 Task: In the  document smily.docx Align the width of word art with 'Picture'. Fill the whole document with 'Orange'. Add link on bottom left corner of the sheet: in.pinterest.com
Action: Mouse moved to (264, 346)
Screenshot: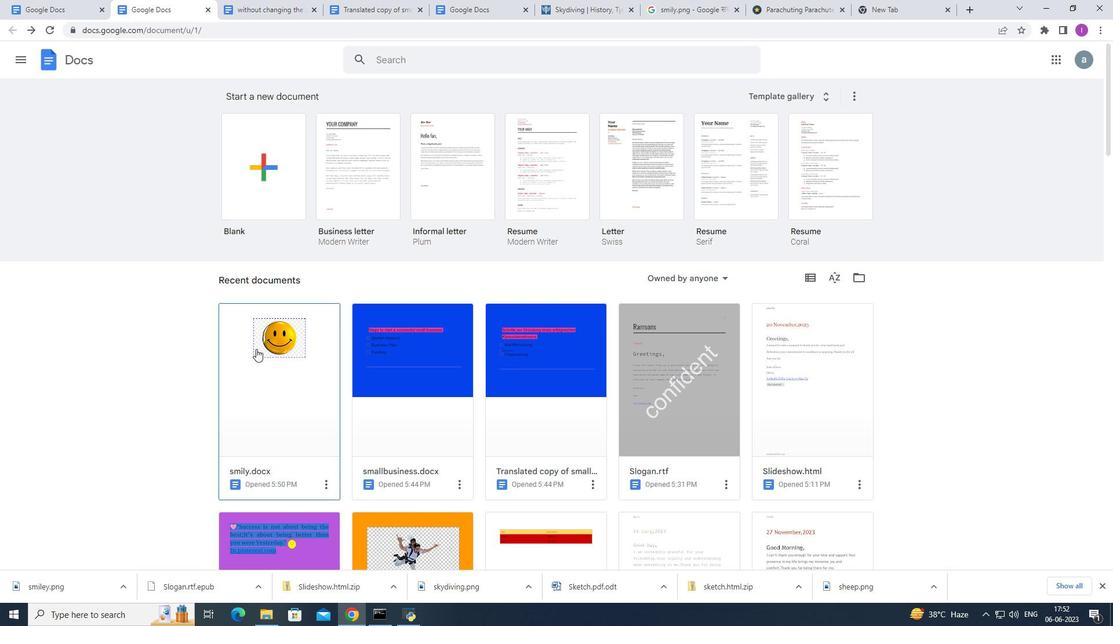 
Action: Mouse pressed left at (264, 346)
Screenshot: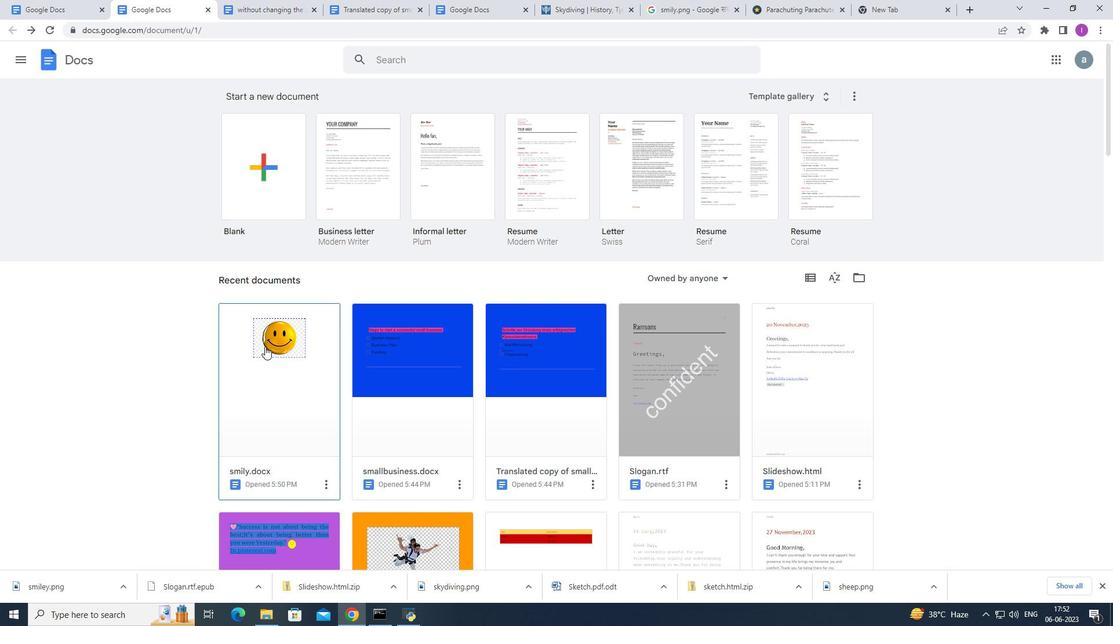 
Action: Mouse moved to (482, 185)
Screenshot: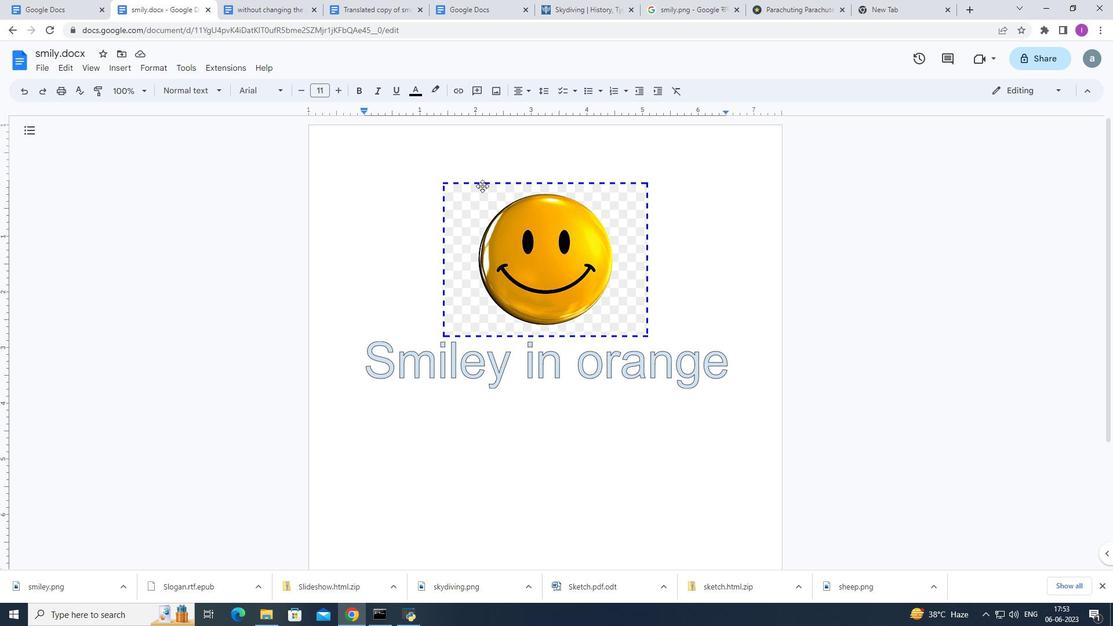 
Action: Mouse pressed left at (482, 185)
Screenshot: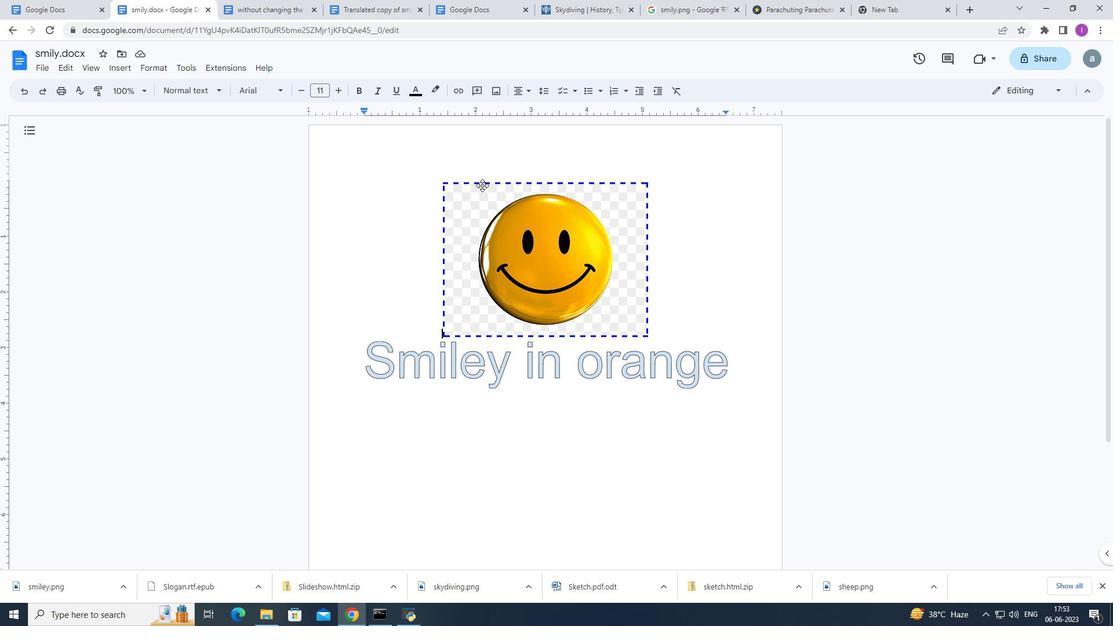 
Action: Mouse moved to (549, 90)
Screenshot: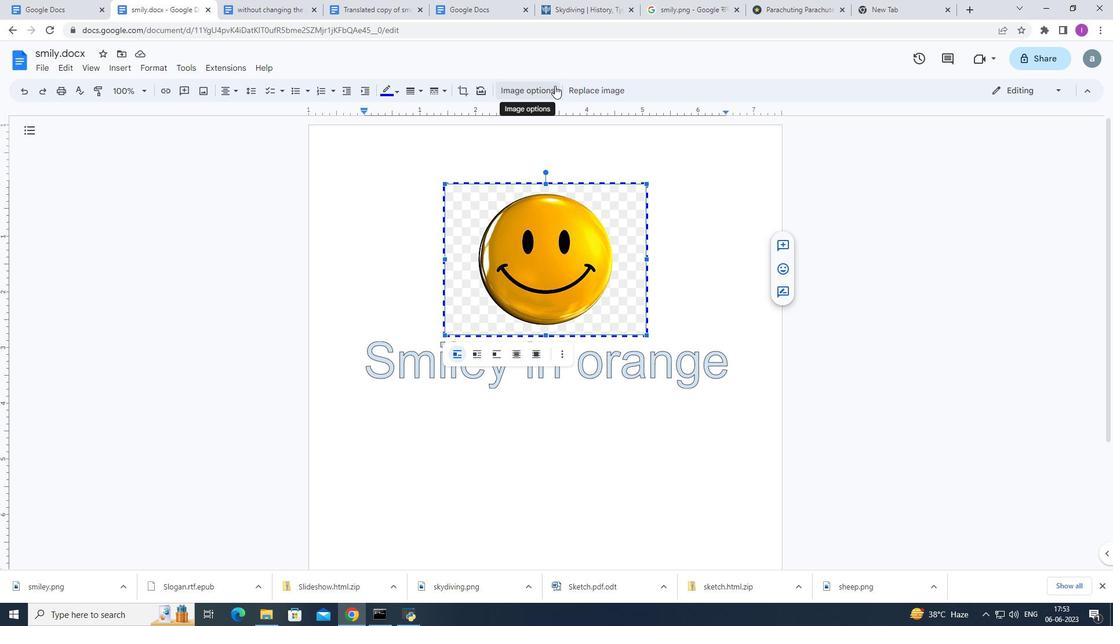 
Action: Mouse pressed left at (549, 90)
Screenshot: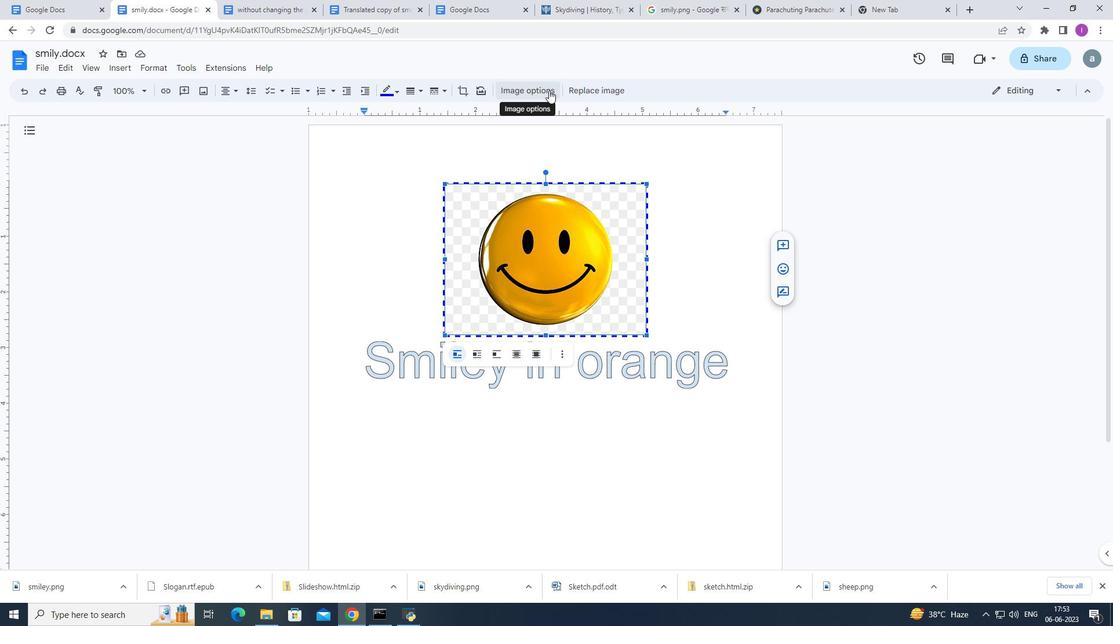 
Action: Mouse moved to (968, 125)
Screenshot: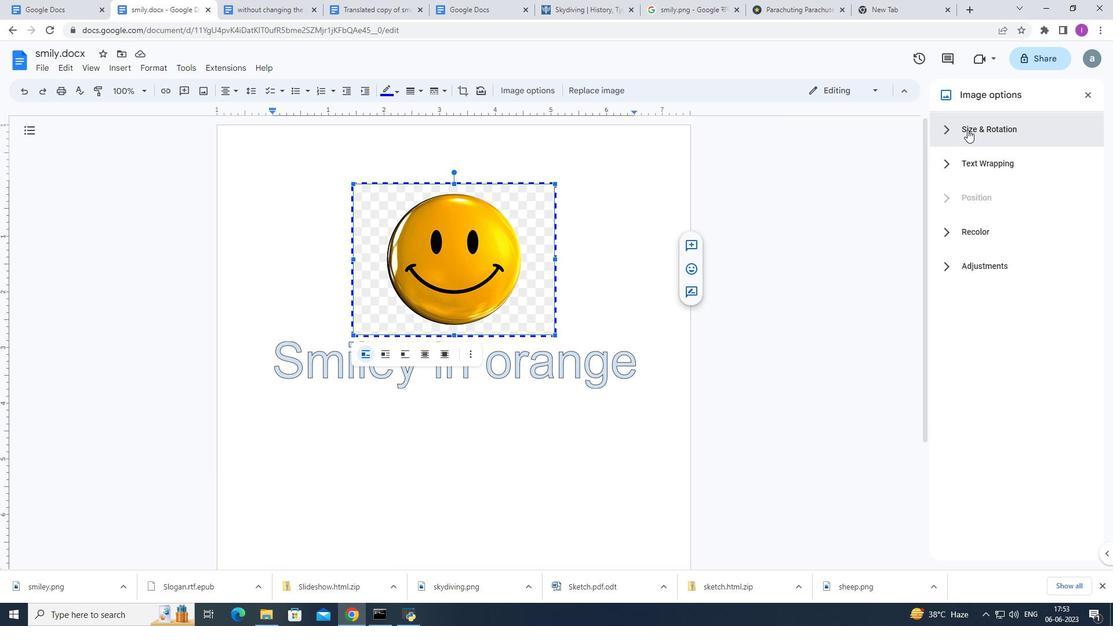 
Action: Mouse pressed left at (968, 125)
Screenshot: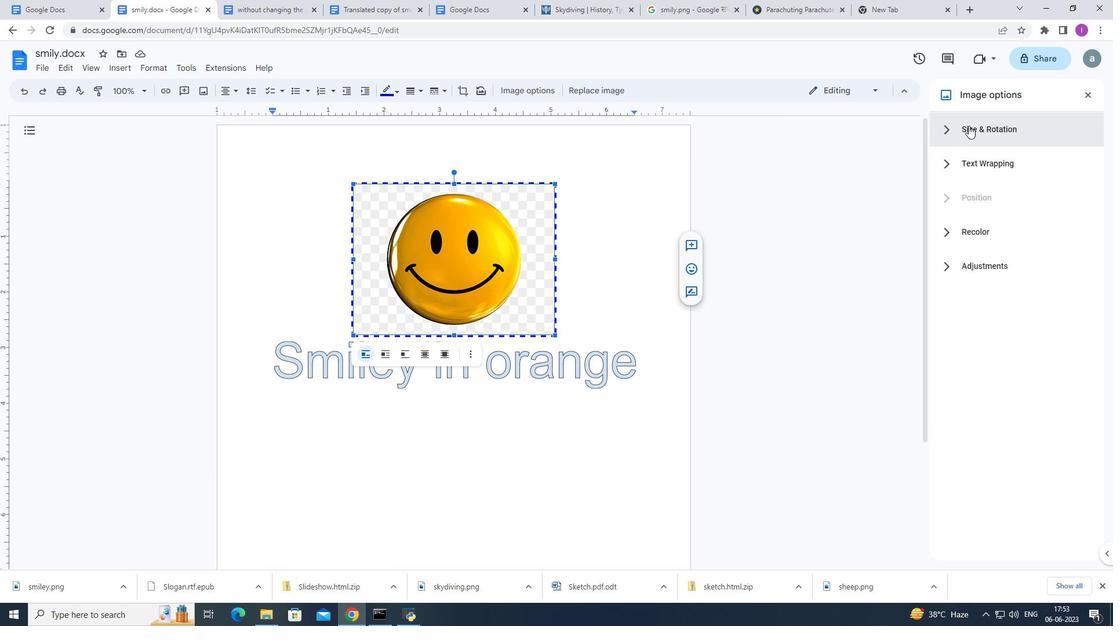 
Action: Mouse moved to (500, 352)
Screenshot: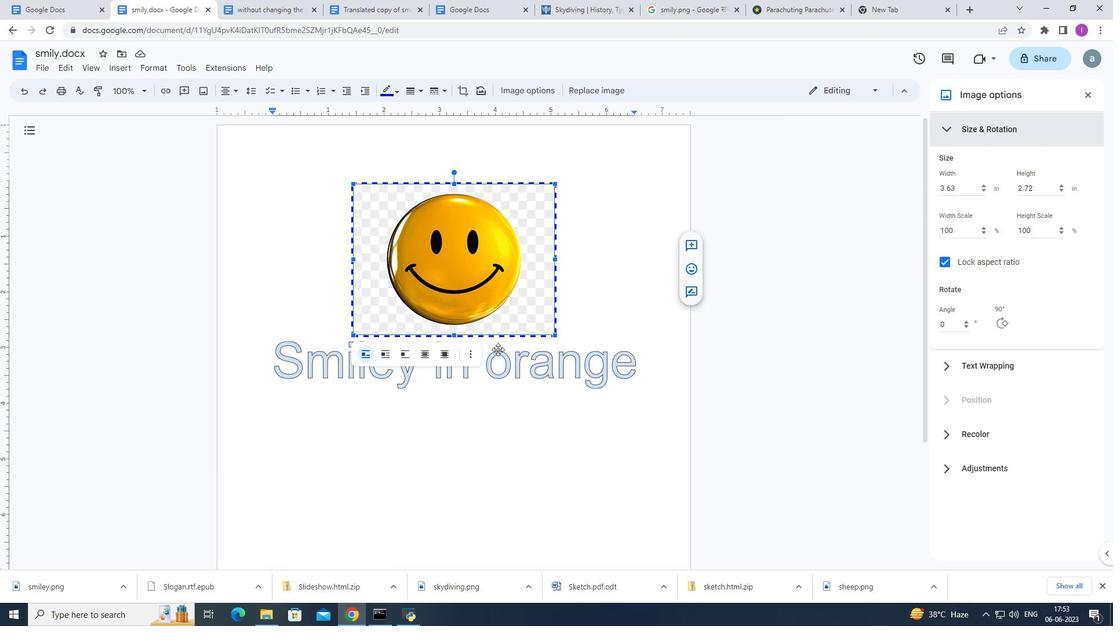 
Action: Mouse pressed left at (500, 352)
Screenshot: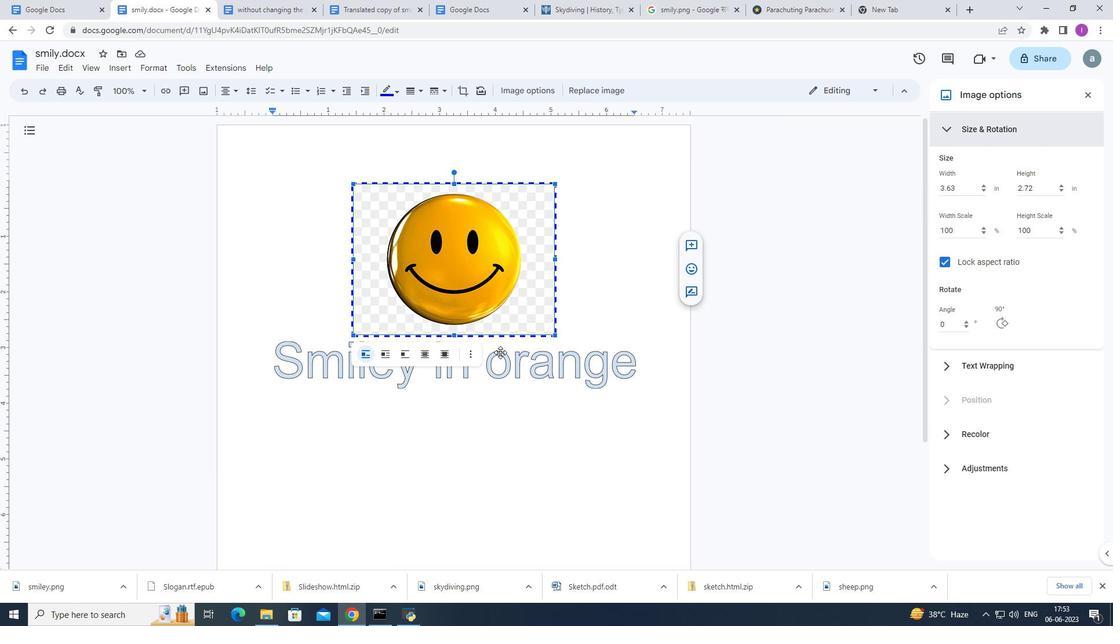 
Action: Mouse moved to (122, 227)
Screenshot: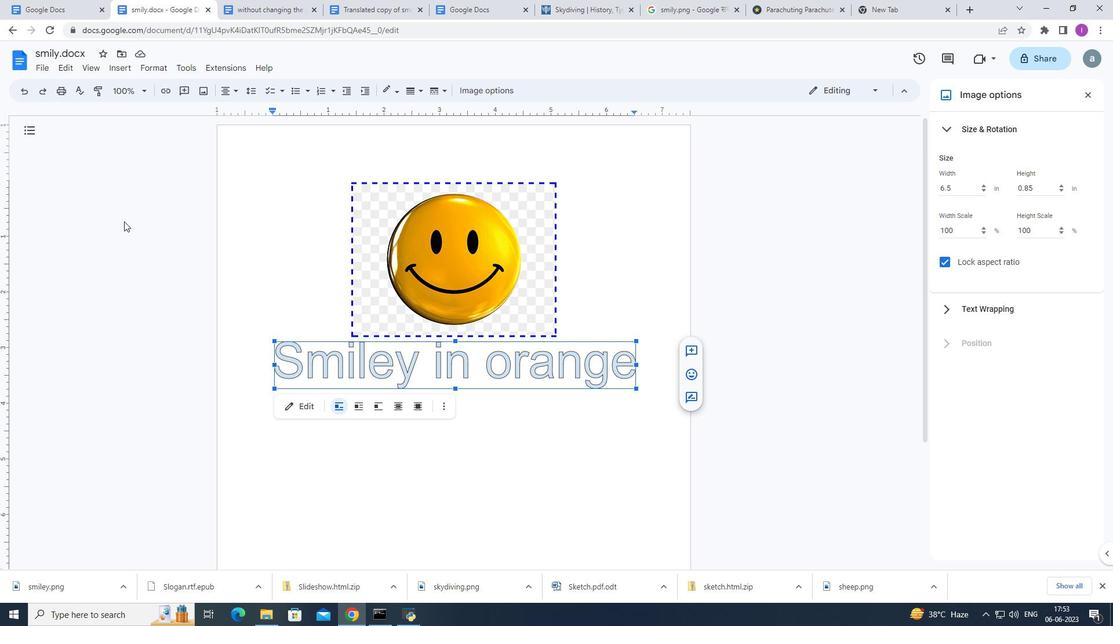 
Action: Mouse pressed left at (122, 227)
Screenshot: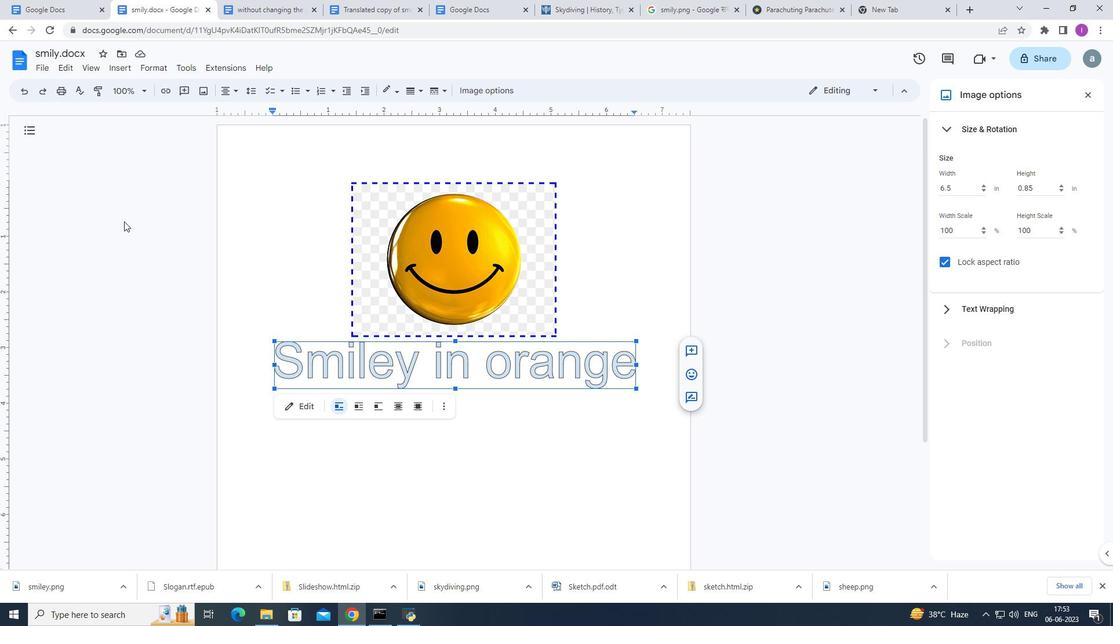 
Action: Mouse moved to (39, 61)
Screenshot: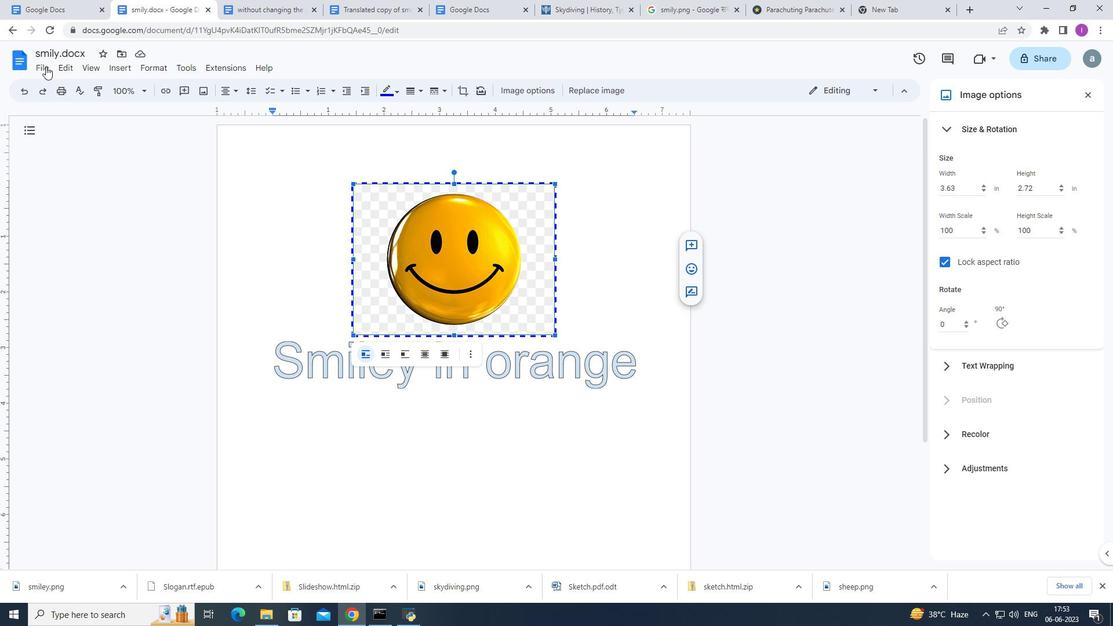 
Action: Mouse pressed left at (39, 61)
Screenshot: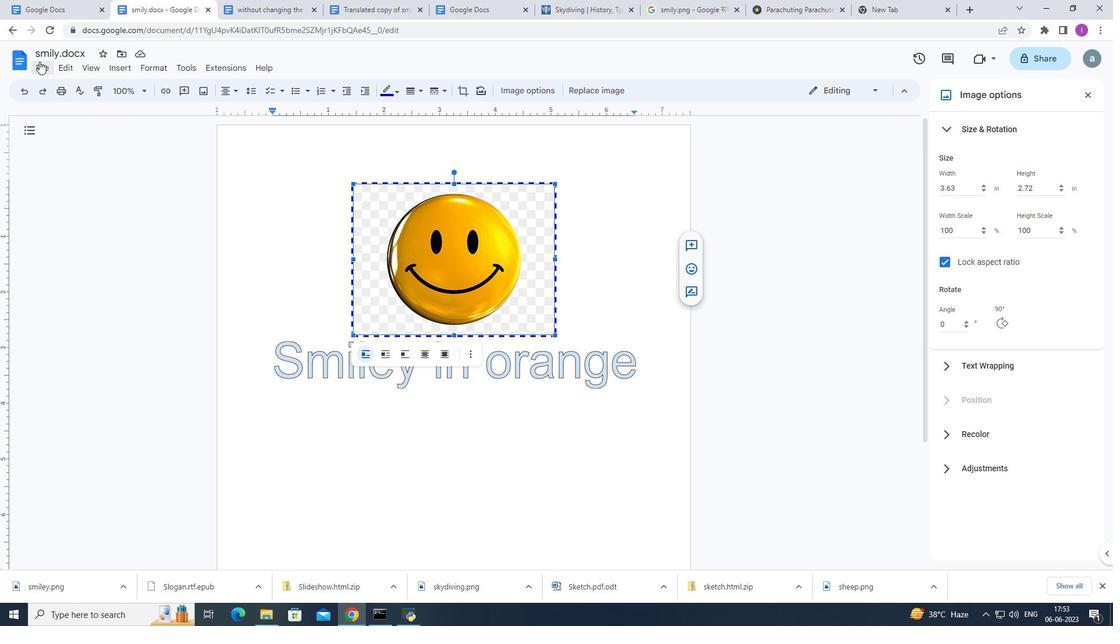 
Action: Mouse moved to (70, 389)
Screenshot: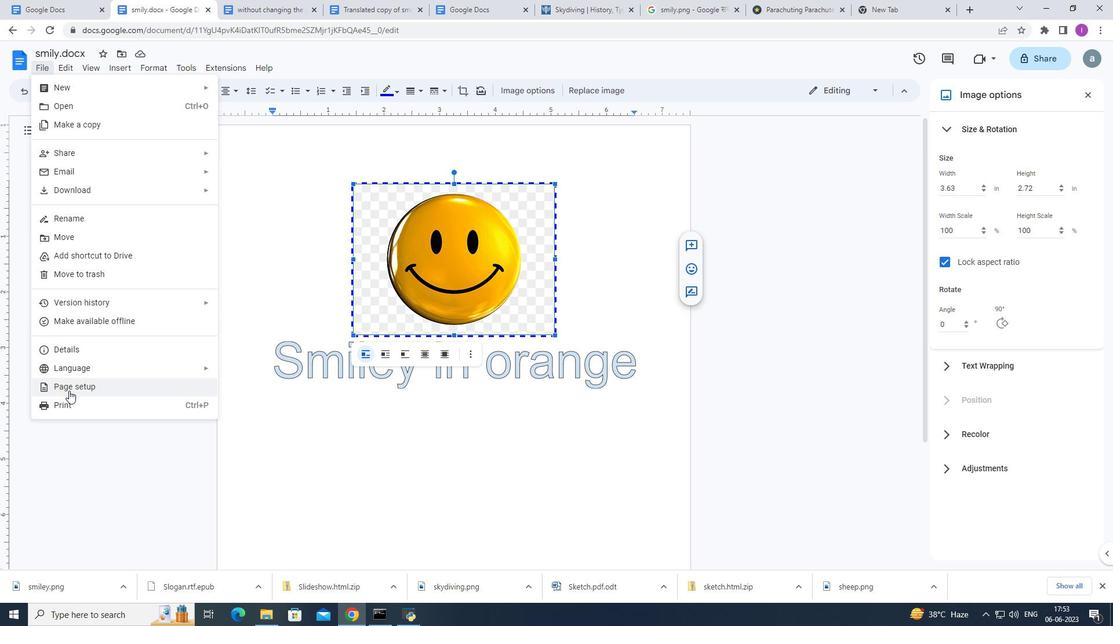 
Action: Mouse pressed left at (70, 389)
Screenshot: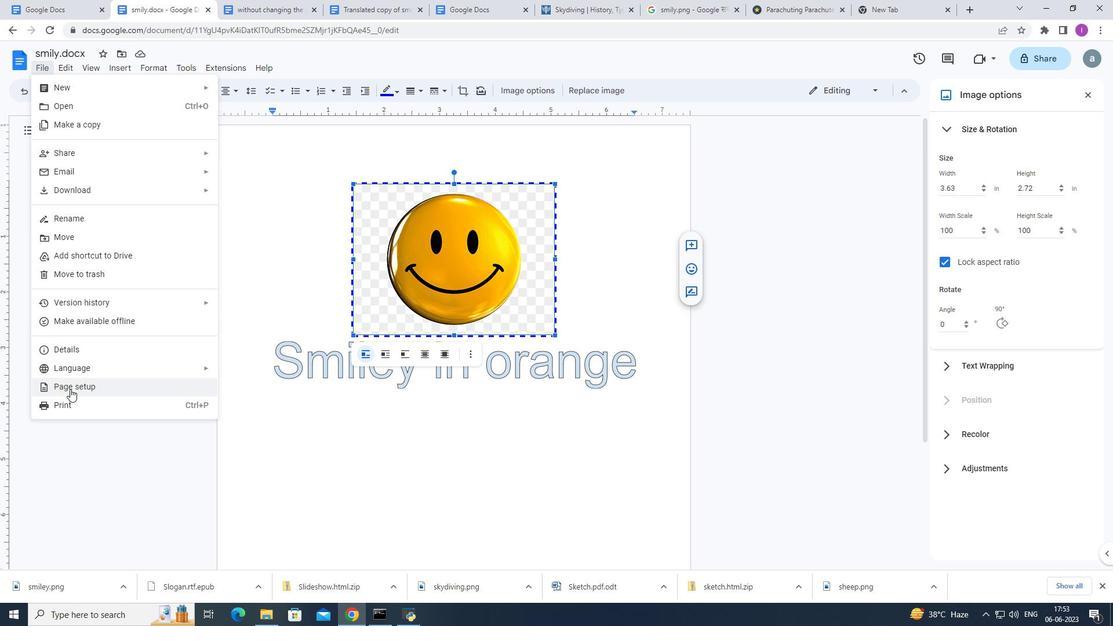 
Action: Mouse moved to (758, 204)
Screenshot: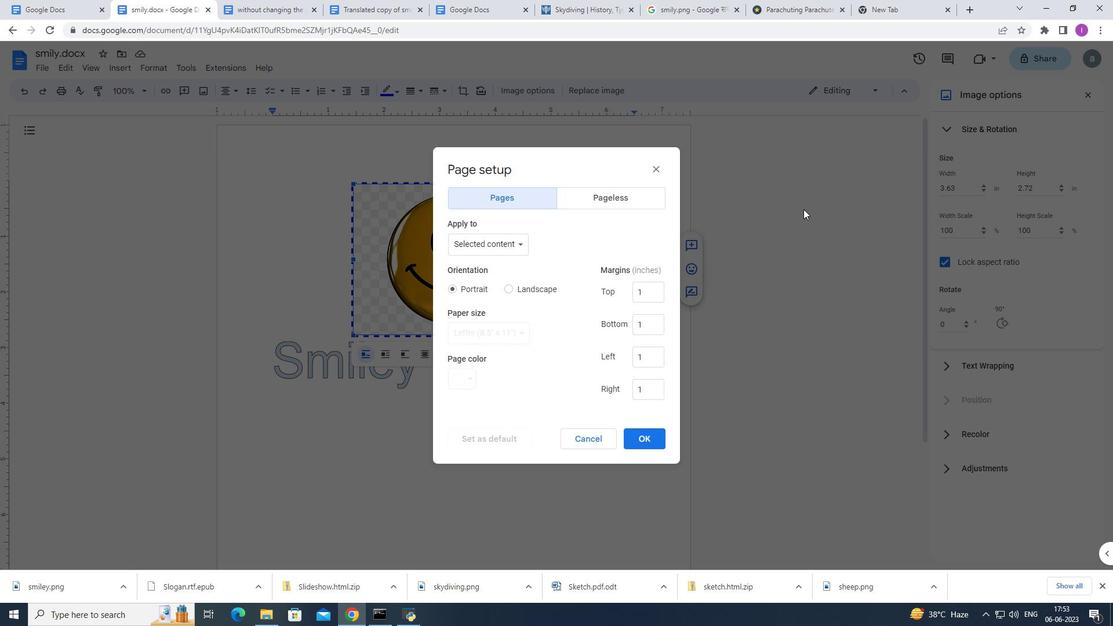 
Action: Mouse pressed left at (758, 204)
Screenshot: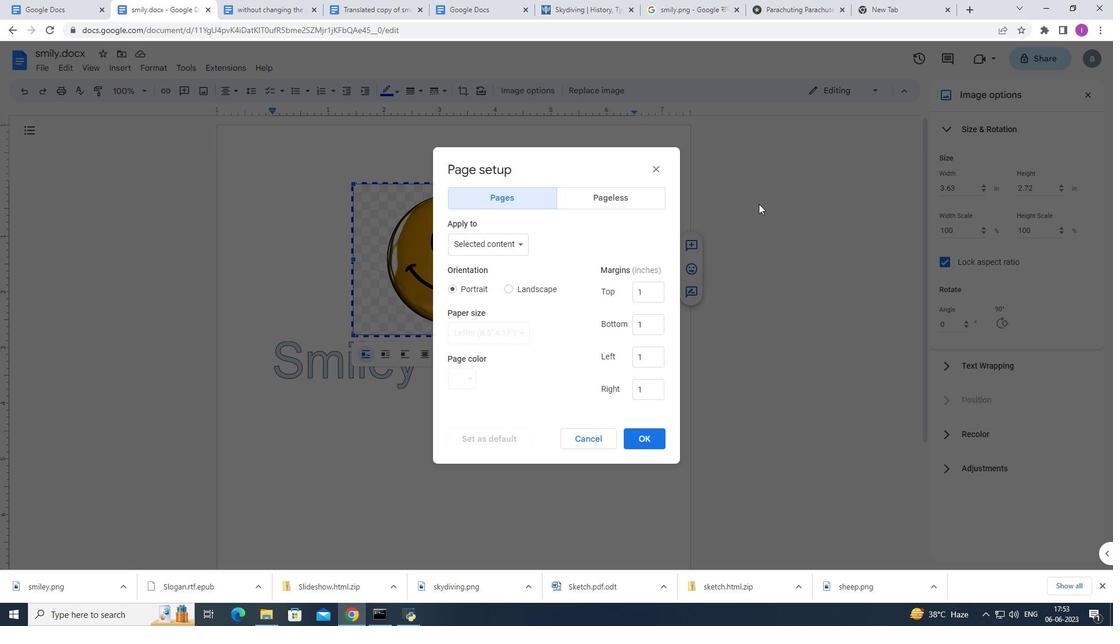 
Action: Mouse moved to (653, 168)
Screenshot: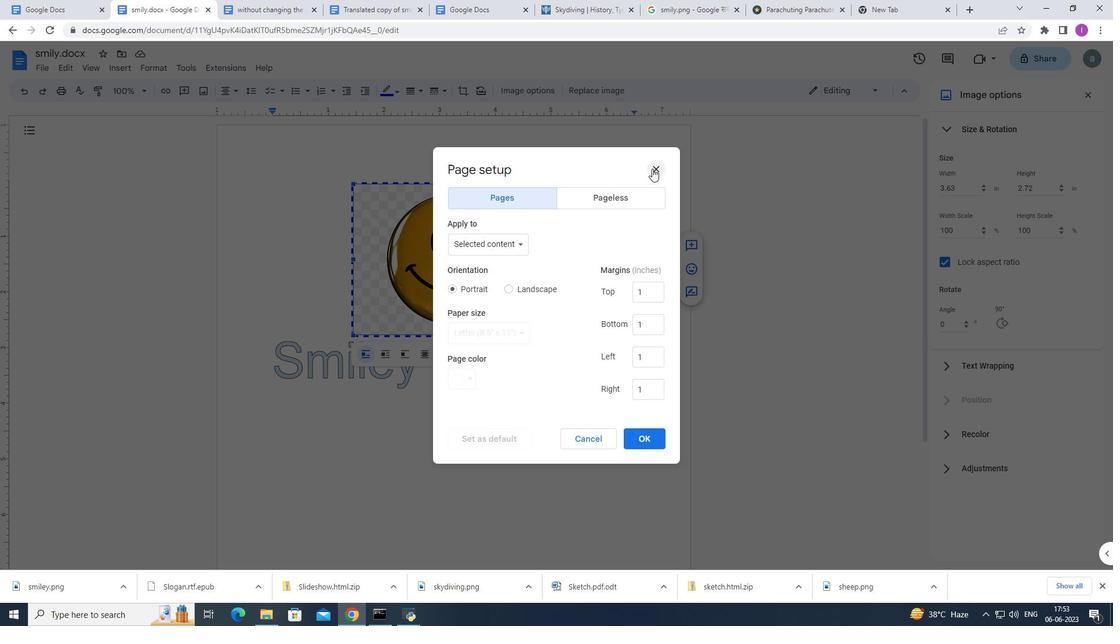 
Action: Mouse pressed left at (653, 168)
Screenshot: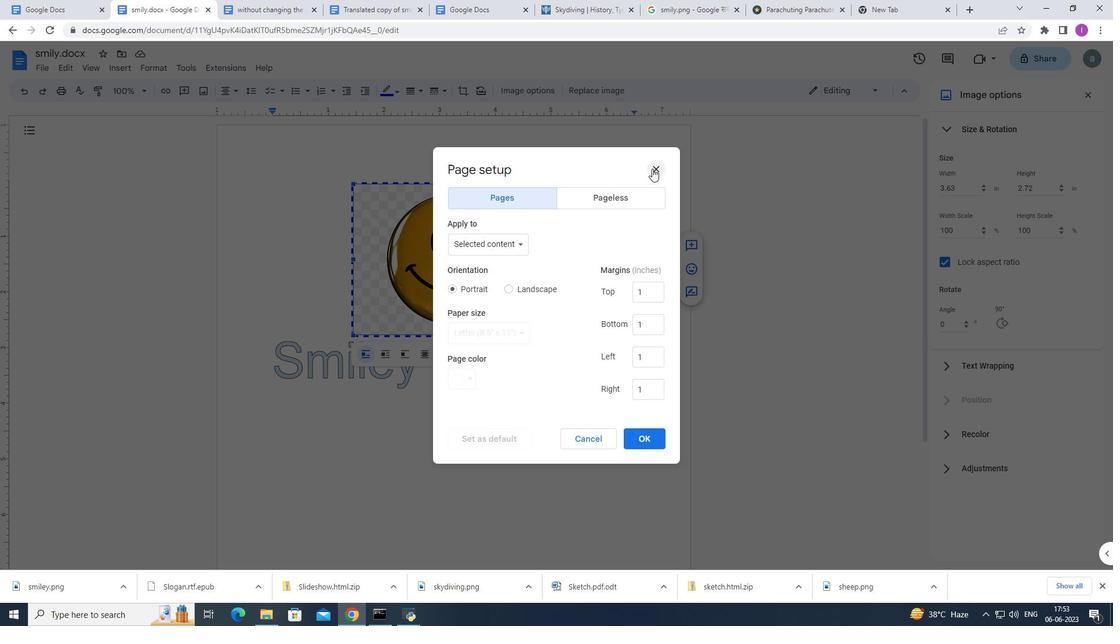 
Action: Mouse moved to (753, 175)
Screenshot: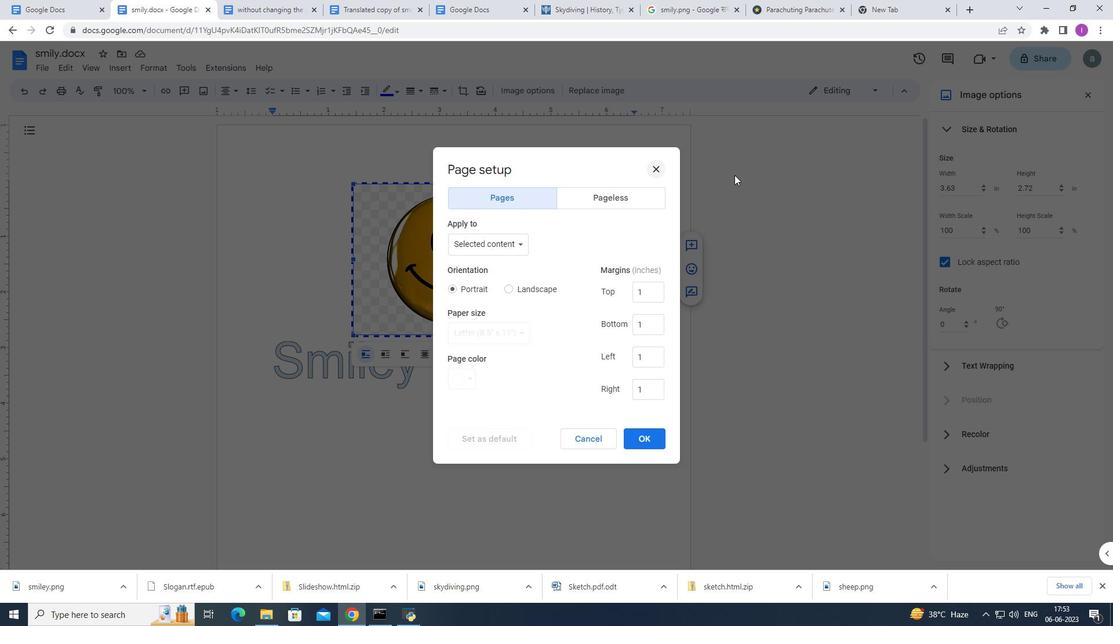 
Action: Mouse pressed left at (753, 175)
Screenshot: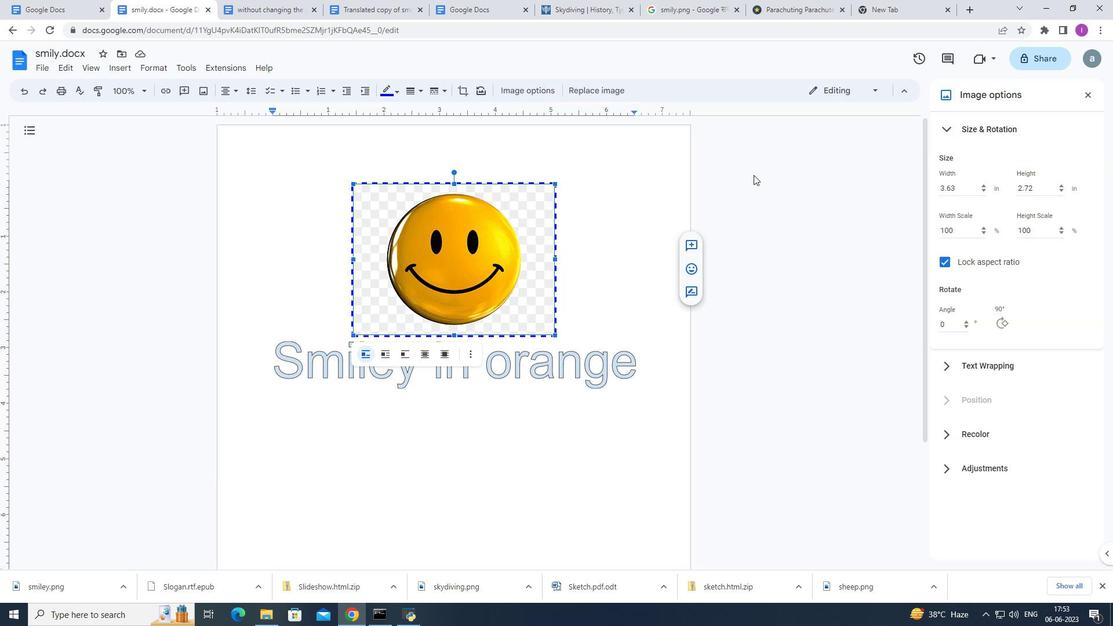 
Action: Mouse pressed left at (753, 175)
Screenshot: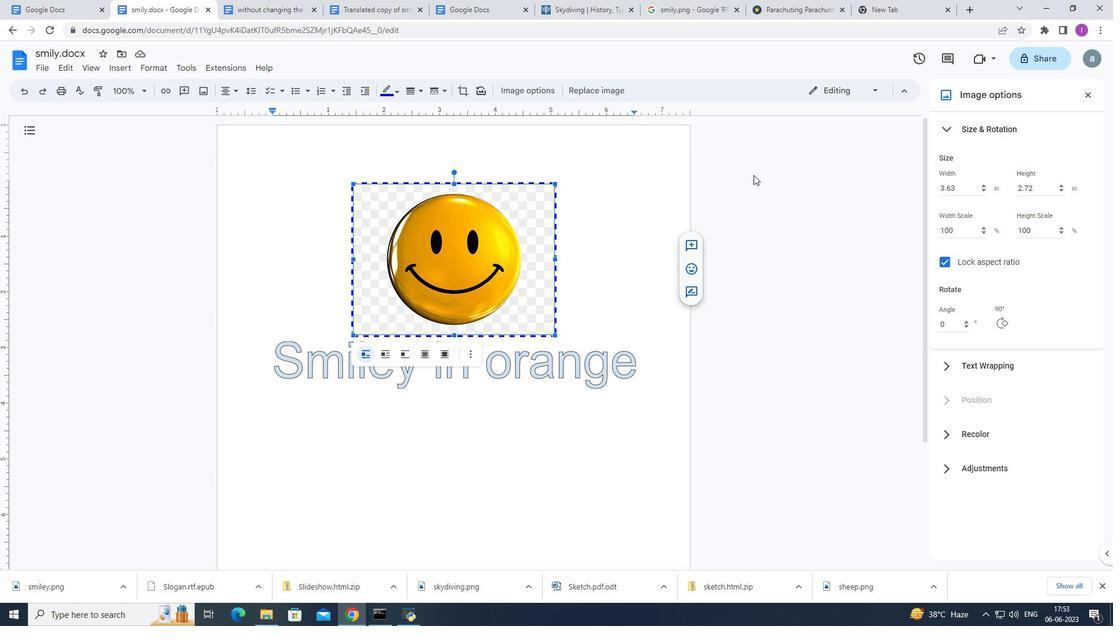 
Action: Mouse moved to (772, 263)
Screenshot: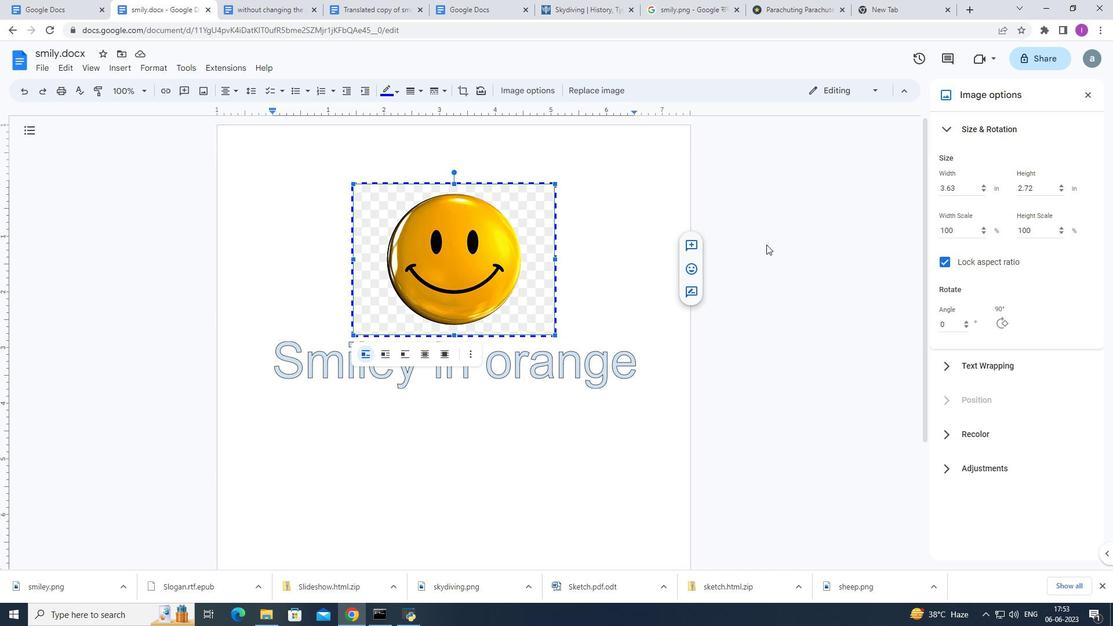 
Action: Mouse pressed left at (769, 253)
Screenshot: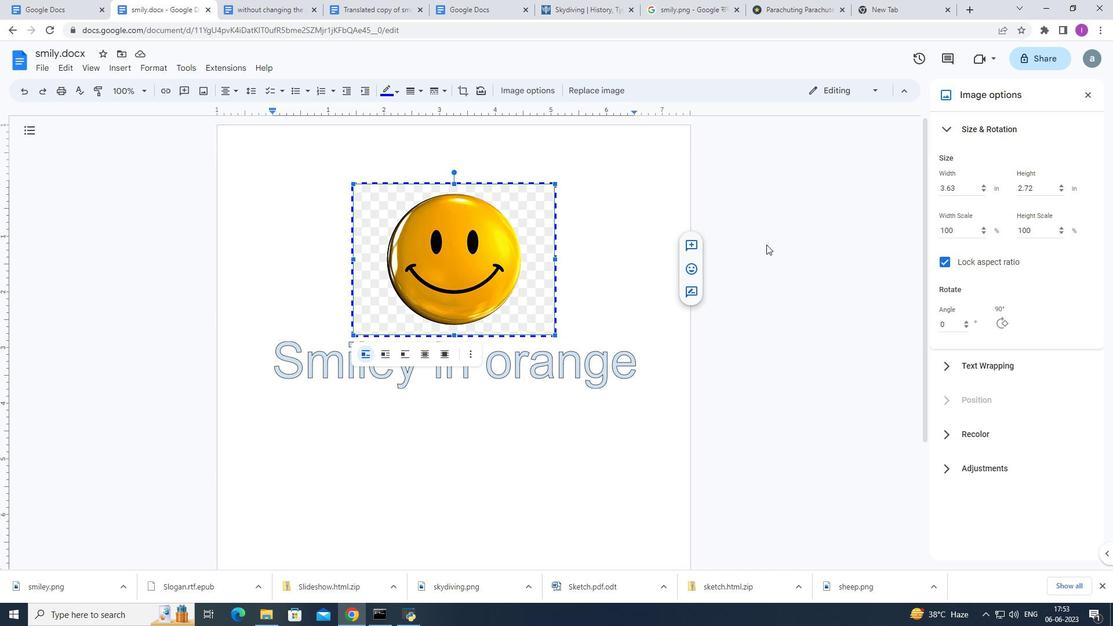 
Action: Mouse moved to (801, 530)
Screenshot: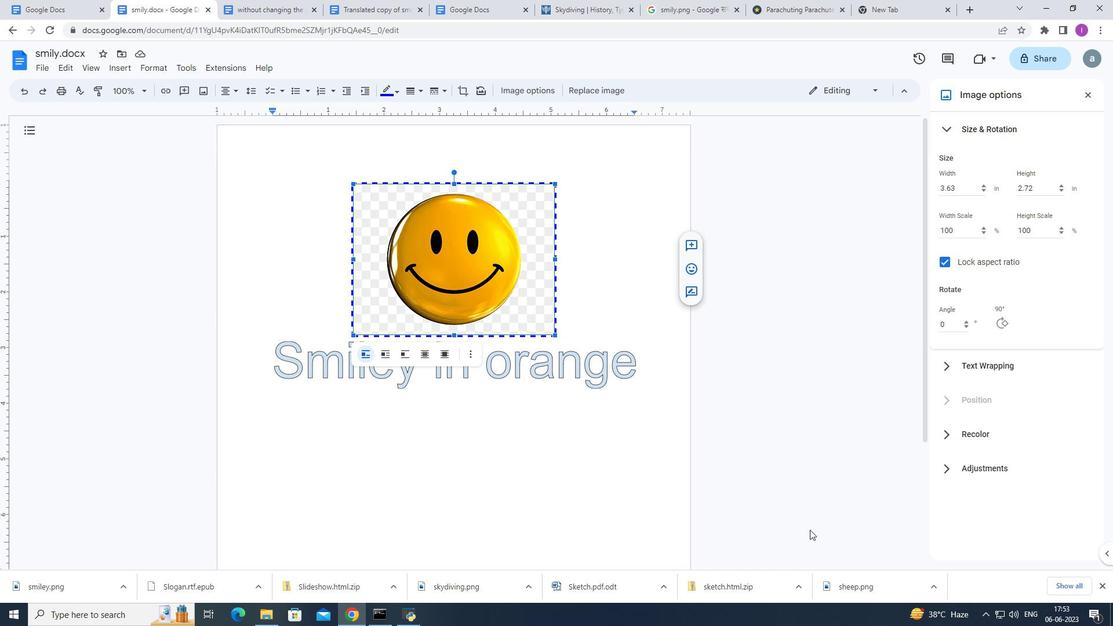 
Action: Mouse pressed left at (801, 530)
Screenshot: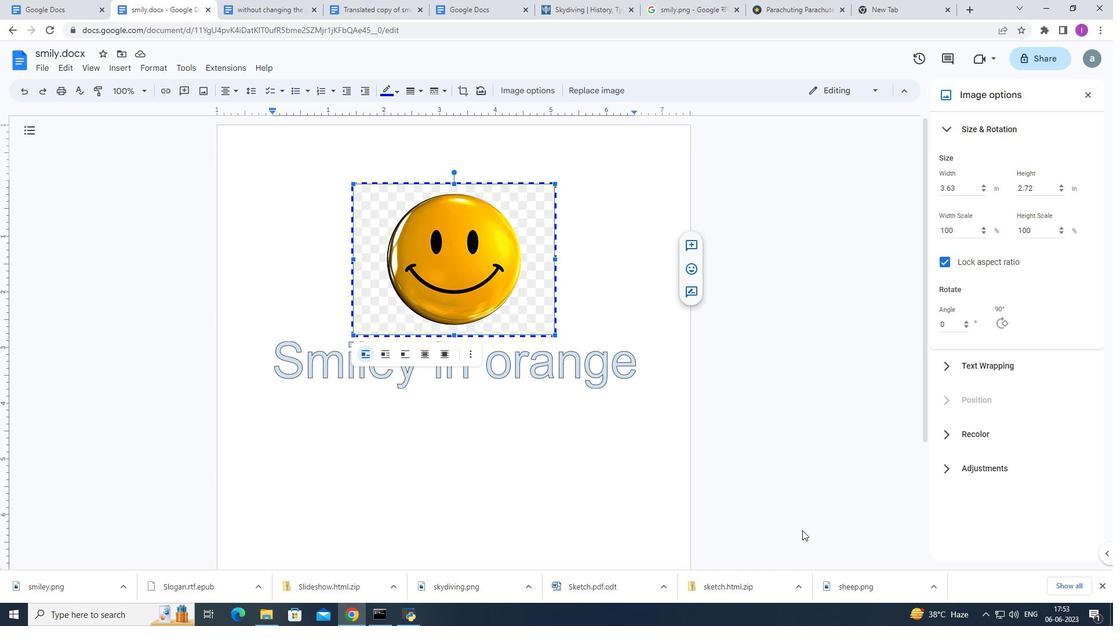 
Action: Mouse moved to (42, 67)
Screenshot: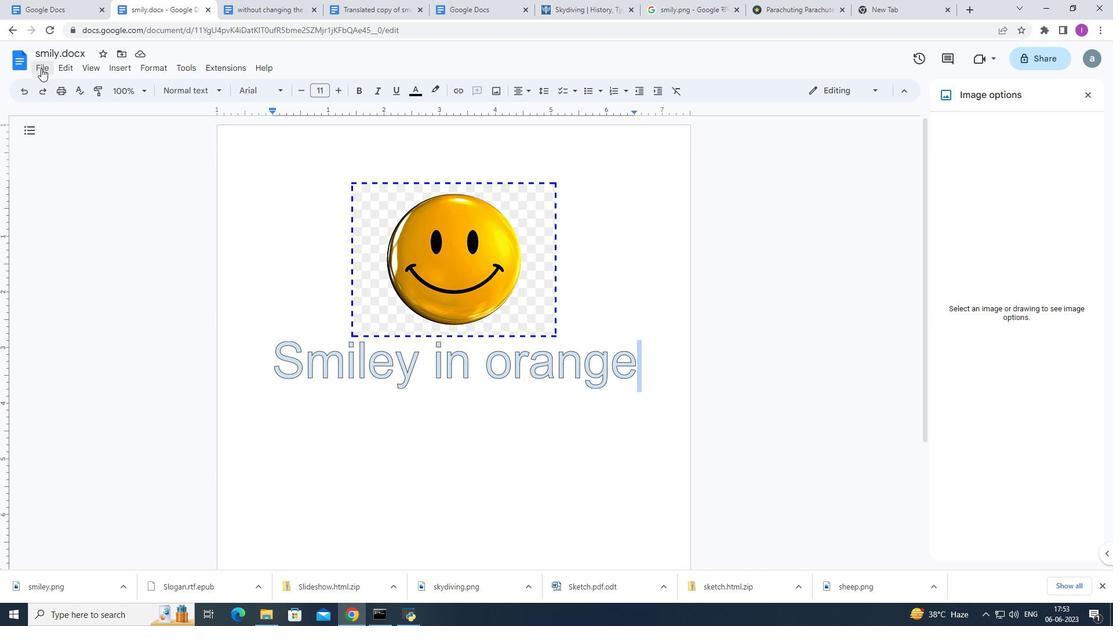 
Action: Mouse pressed left at (42, 67)
Screenshot: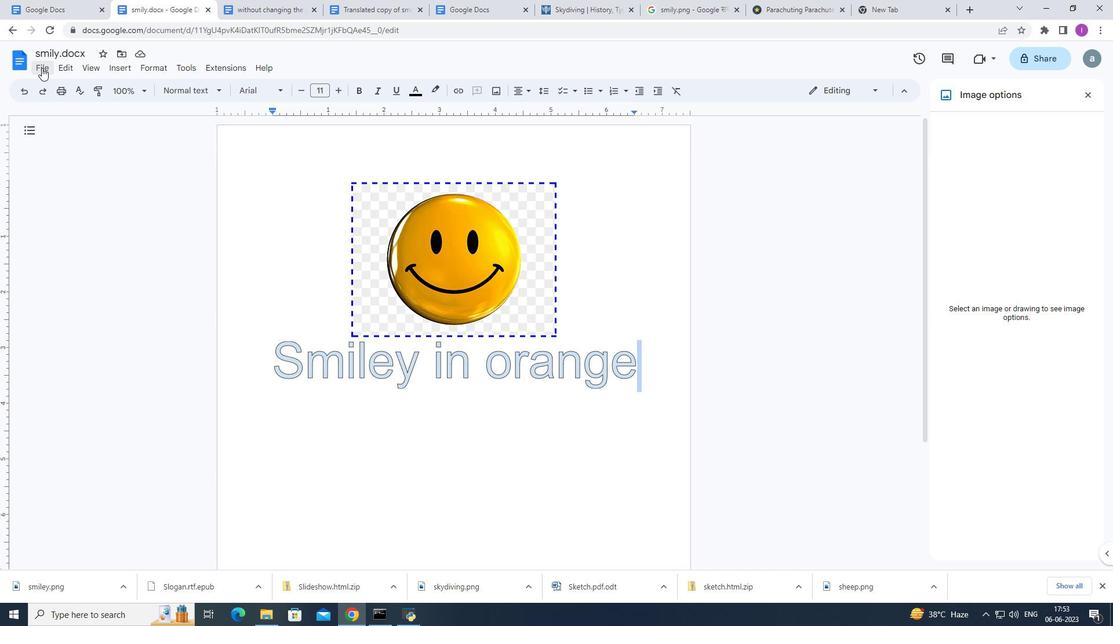 
Action: Mouse moved to (74, 384)
Screenshot: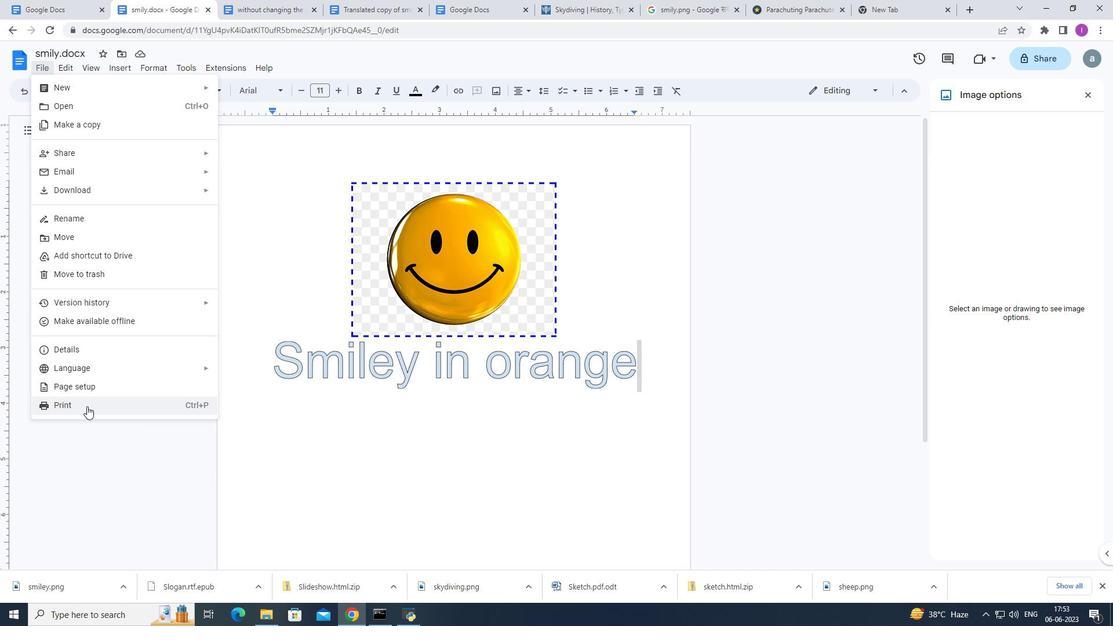 
Action: Mouse pressed left at (74, 384)
Screenshot: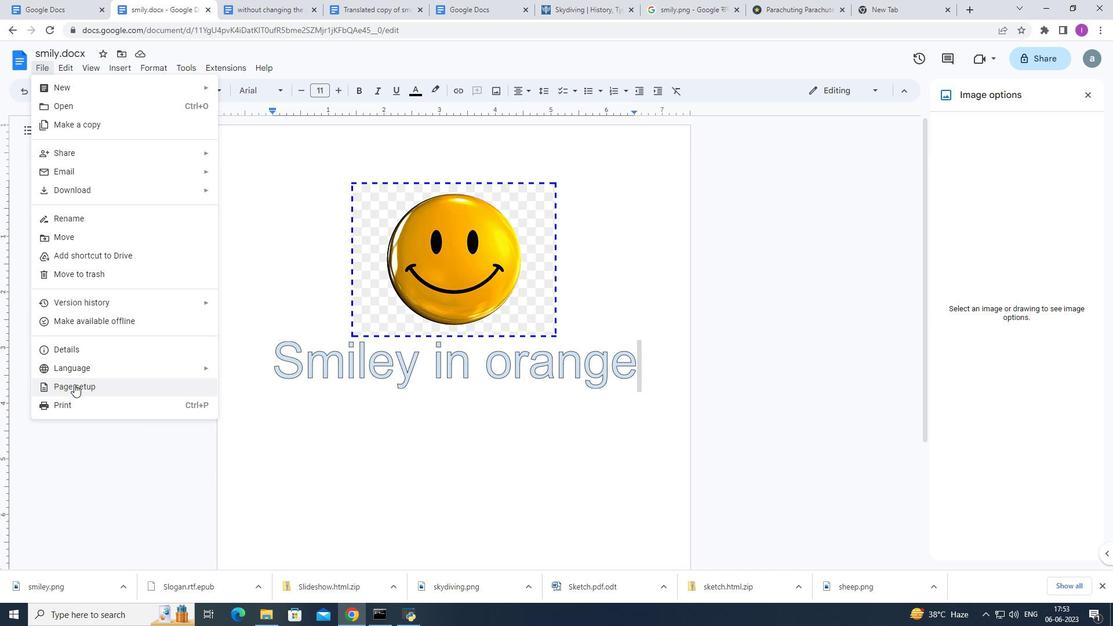 
Action: Mouse moved to (478, 360)
Screenshot: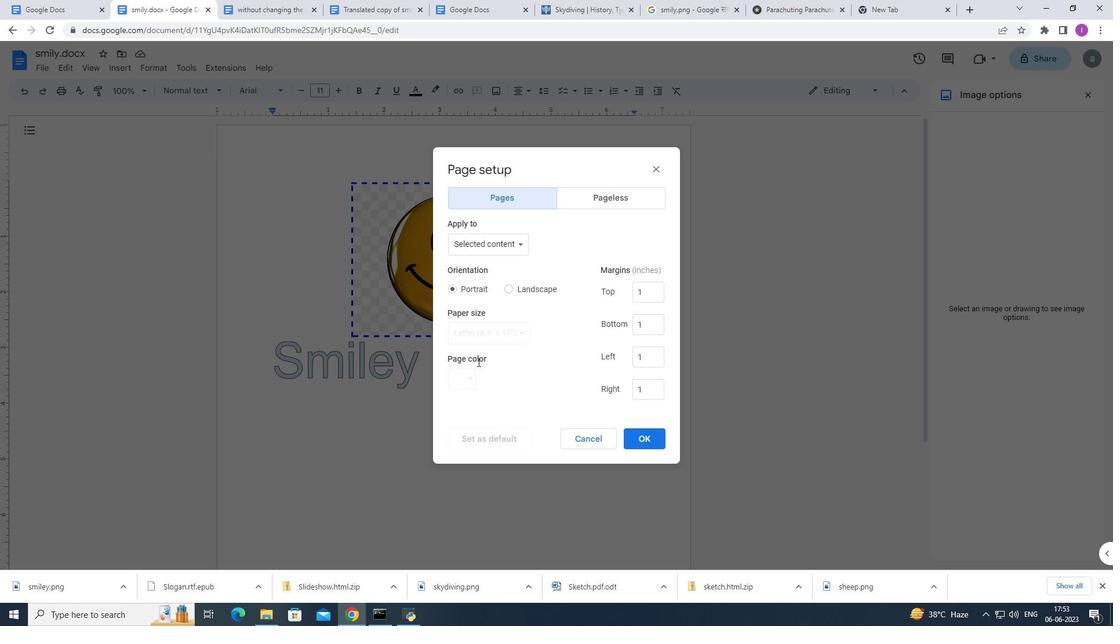 
Action: Mouse pressed left at (478, 360)
Screenshot: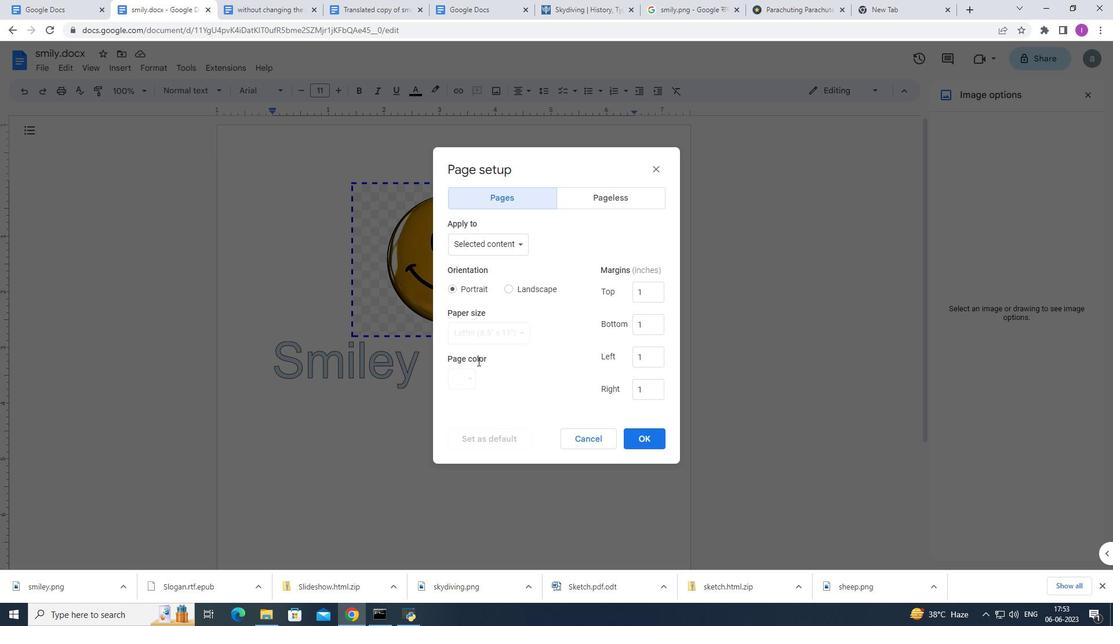 
Action: Mouse moved to (656, 163)
Screenshot: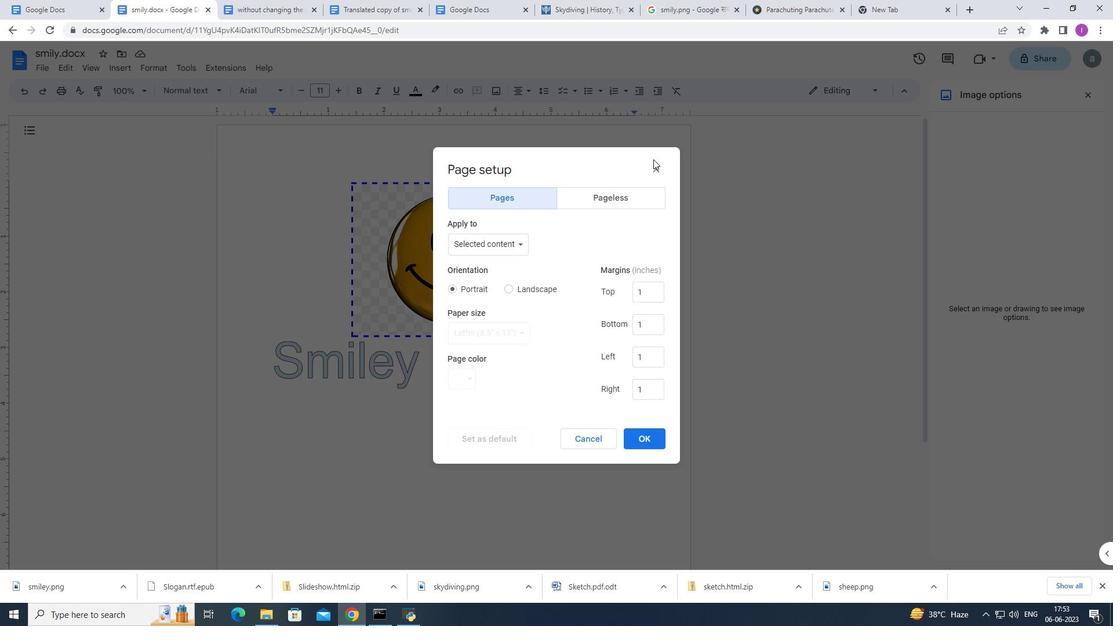 
Action: Mouse pressed left at (656, 163)
Screenshot: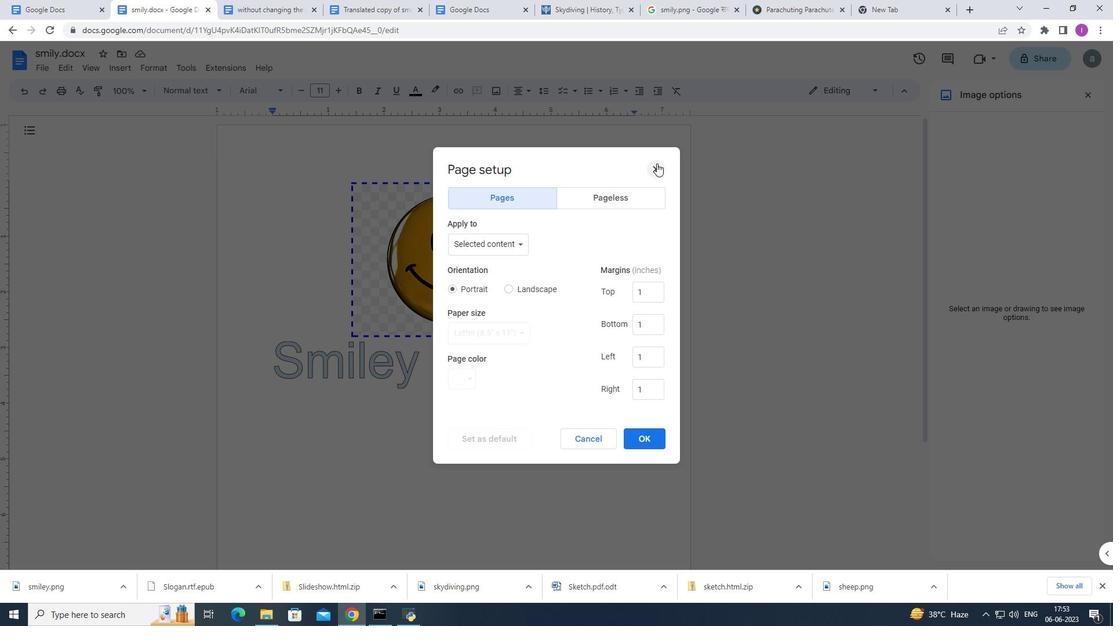 
Action: Mouse moved to (724, 371)
Screenshot: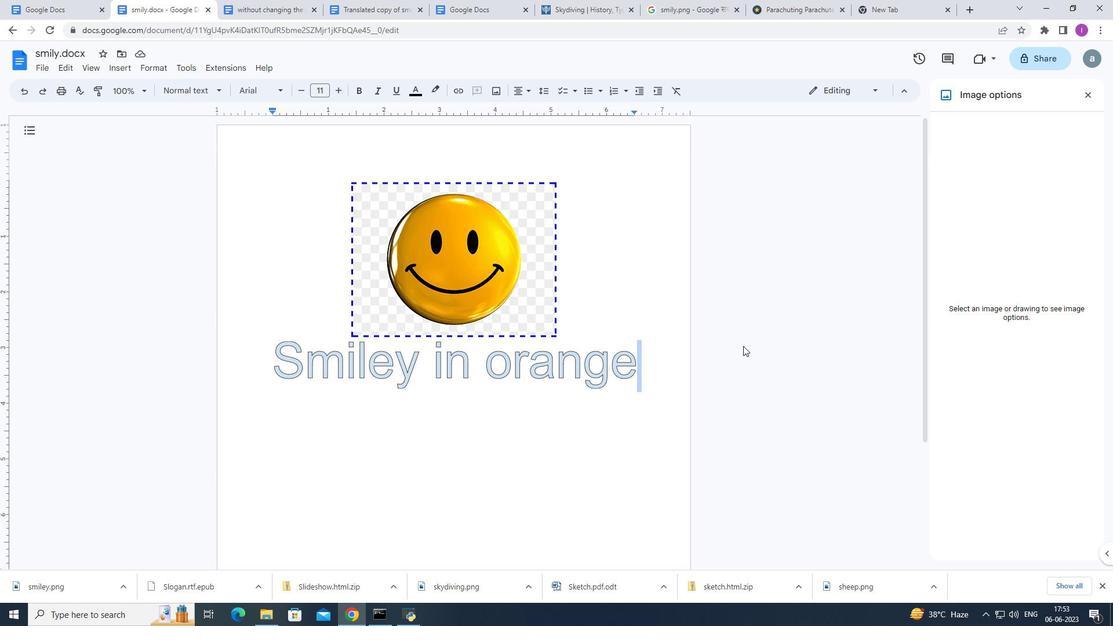 
Action: Mouse pressed left at (724, 371)
Screenshot: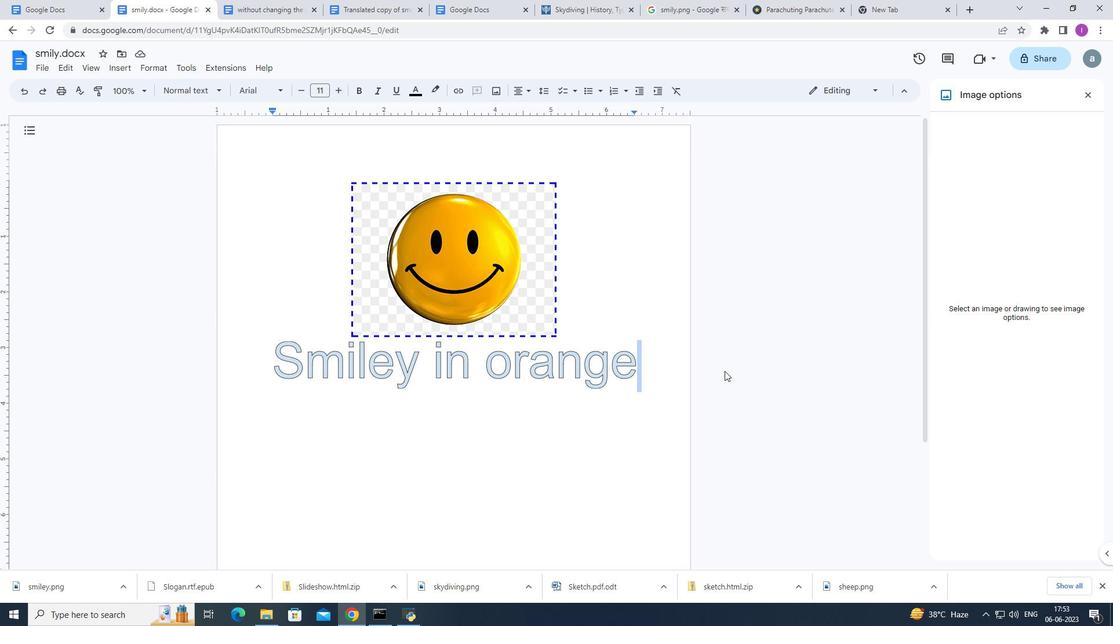 
Action: Mouse moved to (724, 371)
Screenshot: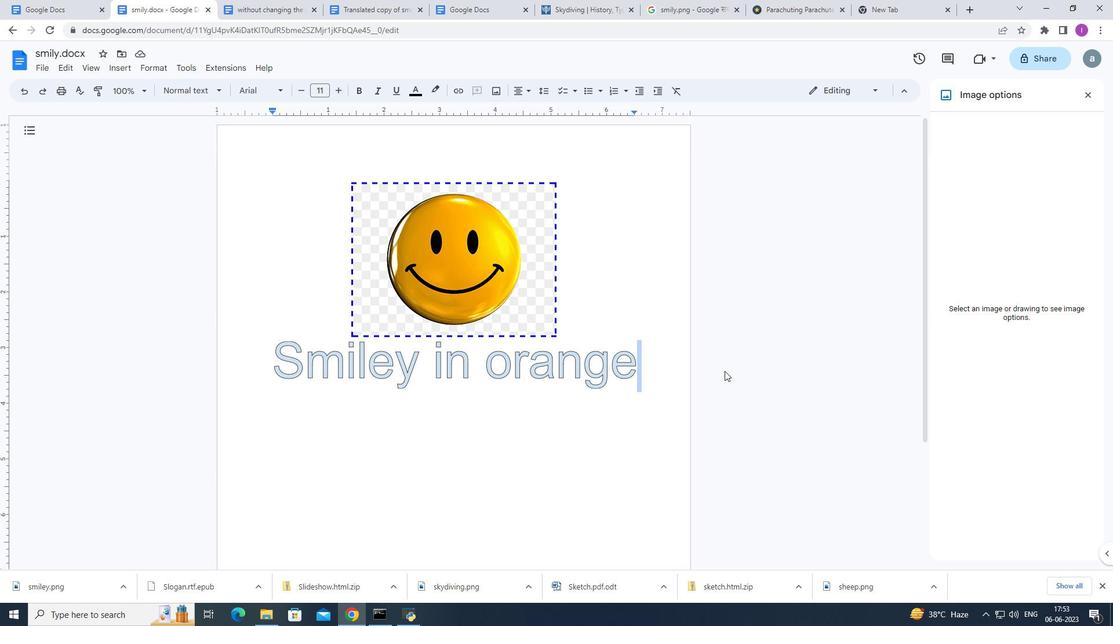 
Action: Mouse pressed left at (724, 371)
Screenshot: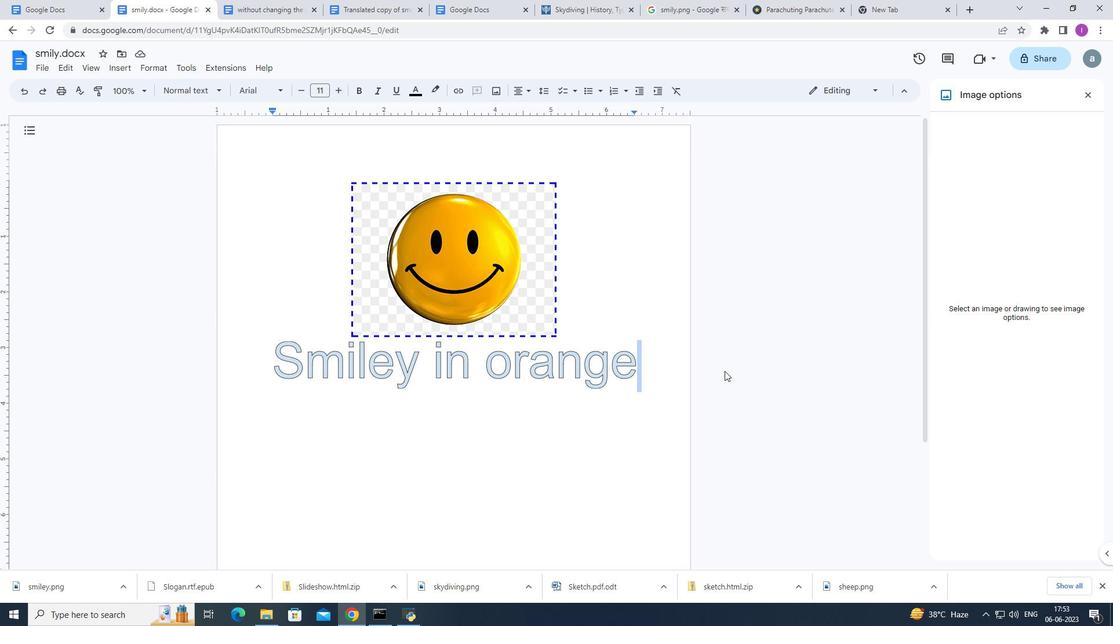 
Action: Mouse pressed left at (724, 371)
Screenshot: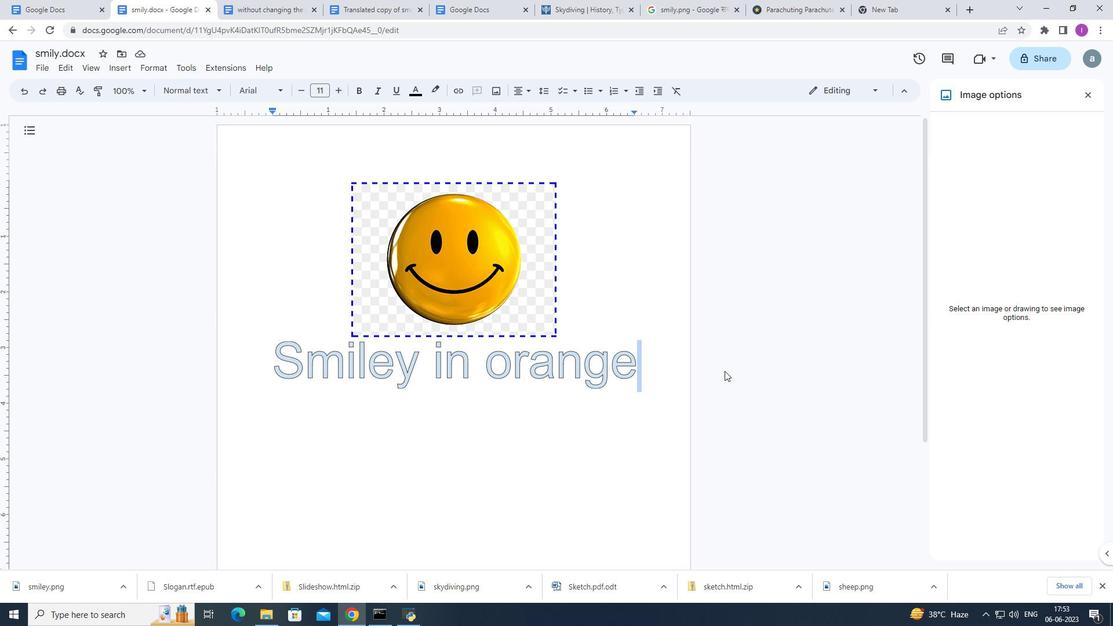 
Action: Mouse pressed left at (724, 371)
Screenshot: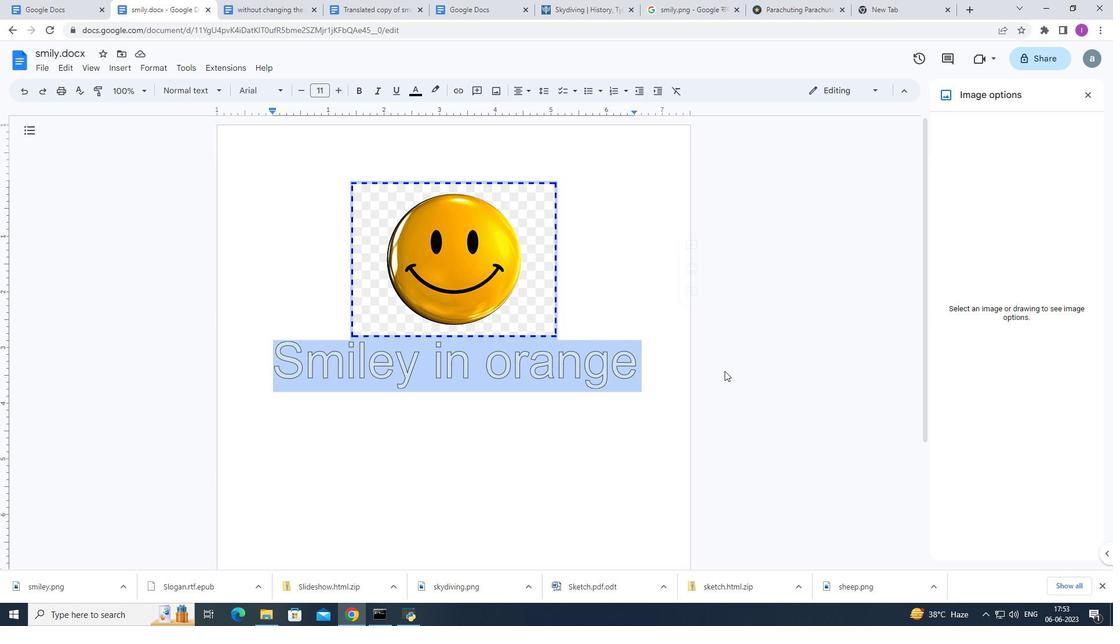 
Action: Mouse moved to (611, 386)
Screenshot: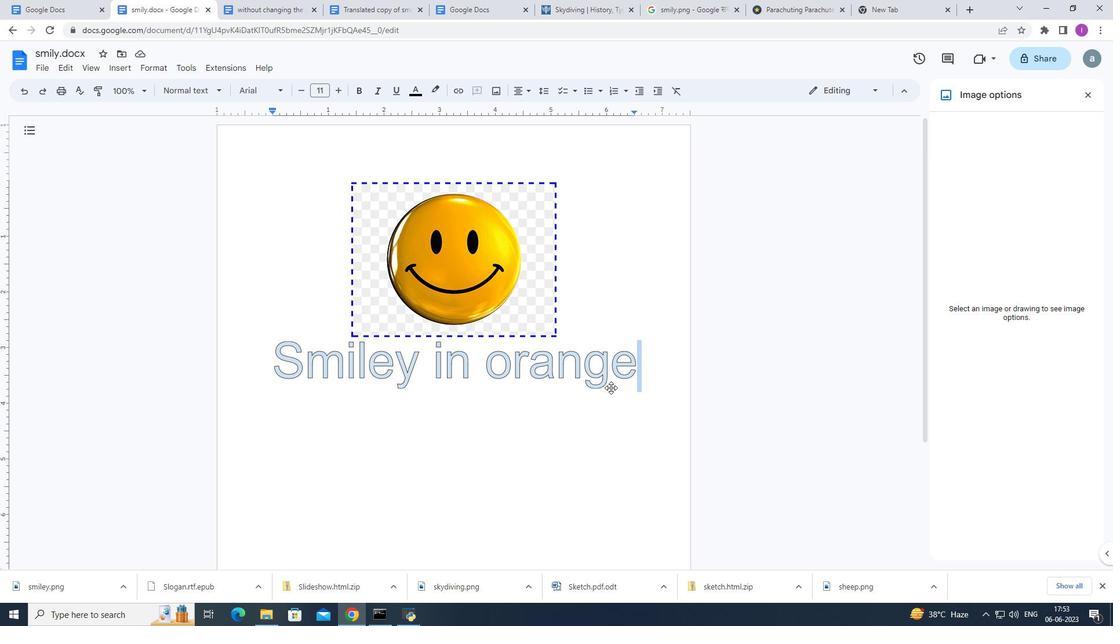 
Action: Key pressed <Key.enter>
Screenshot: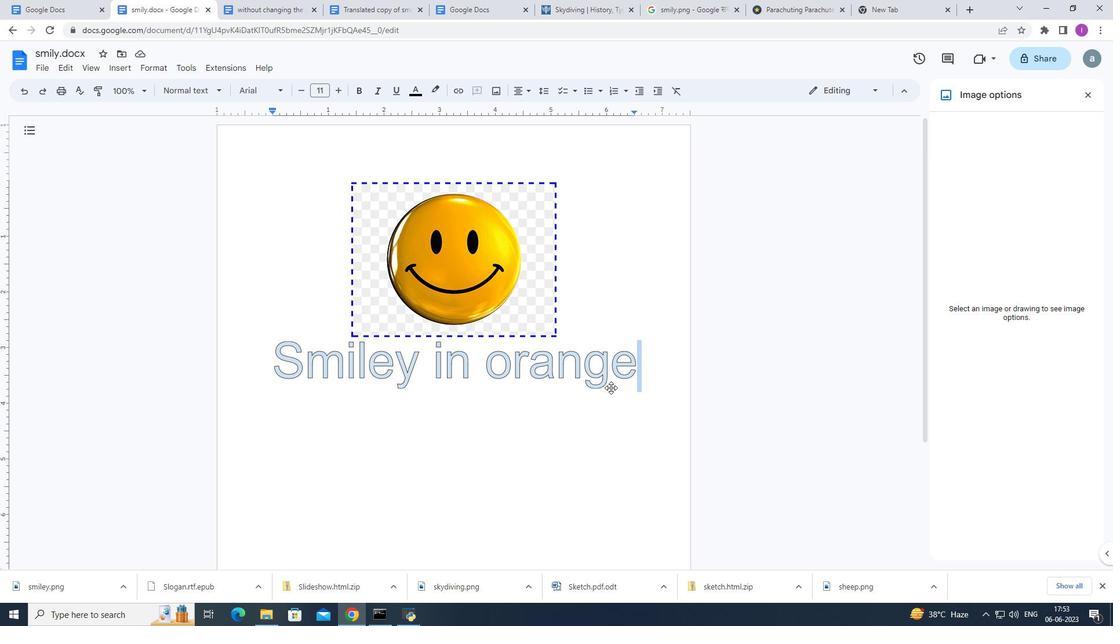 
Action: Mouse moved to (124, 69)
Screenshot: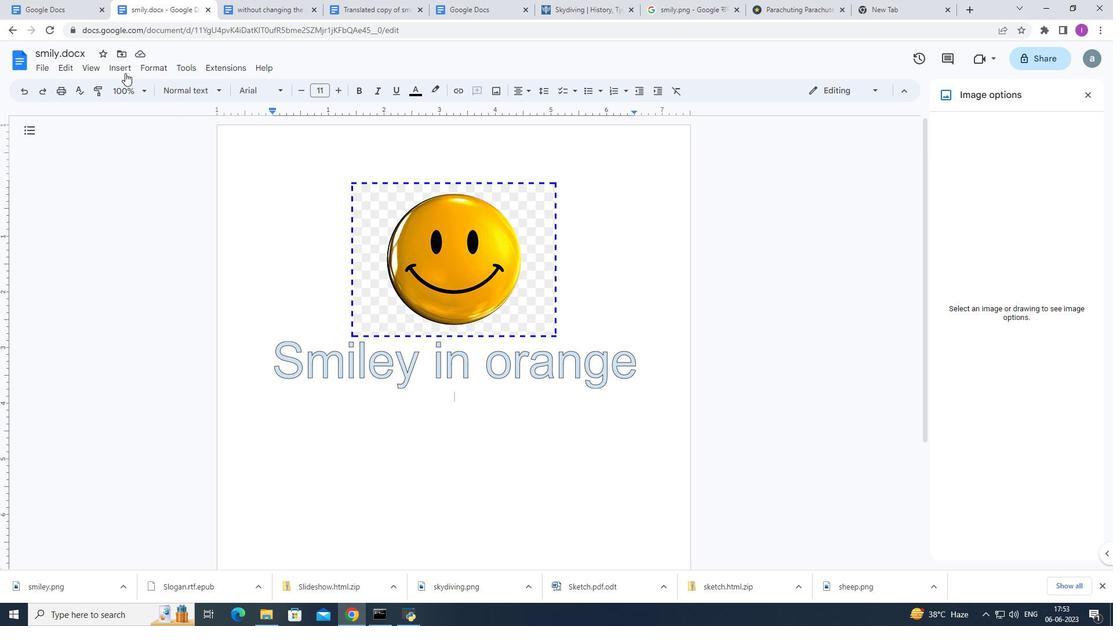 
Action: Mouse pressed left at (124, 69)
Screenshot: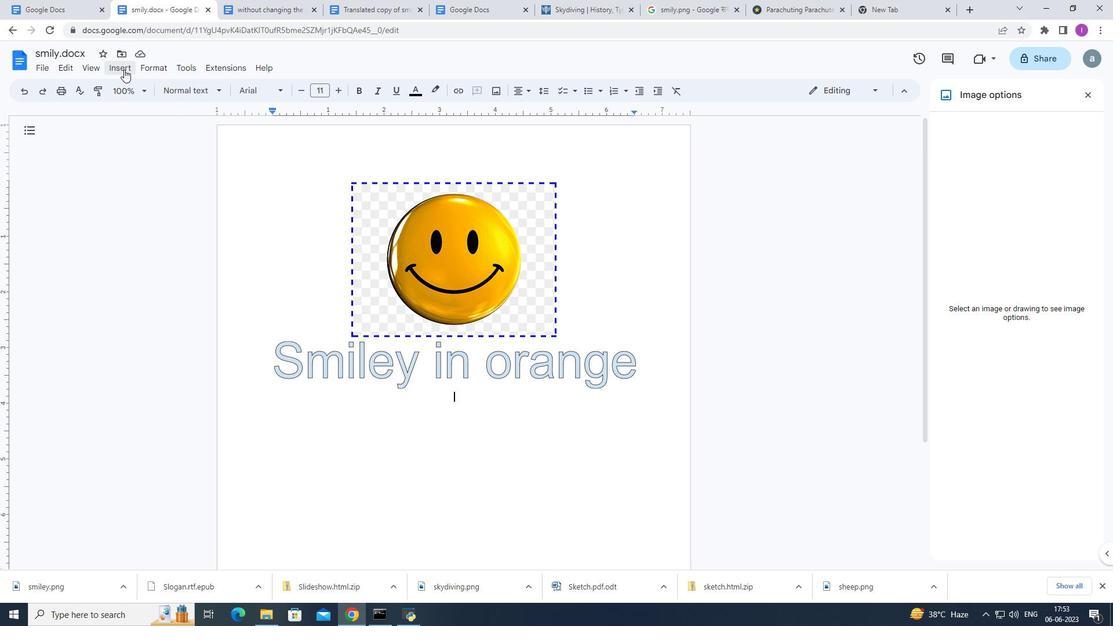 
Action: Mouse moved to (150, 426)
Screenshot: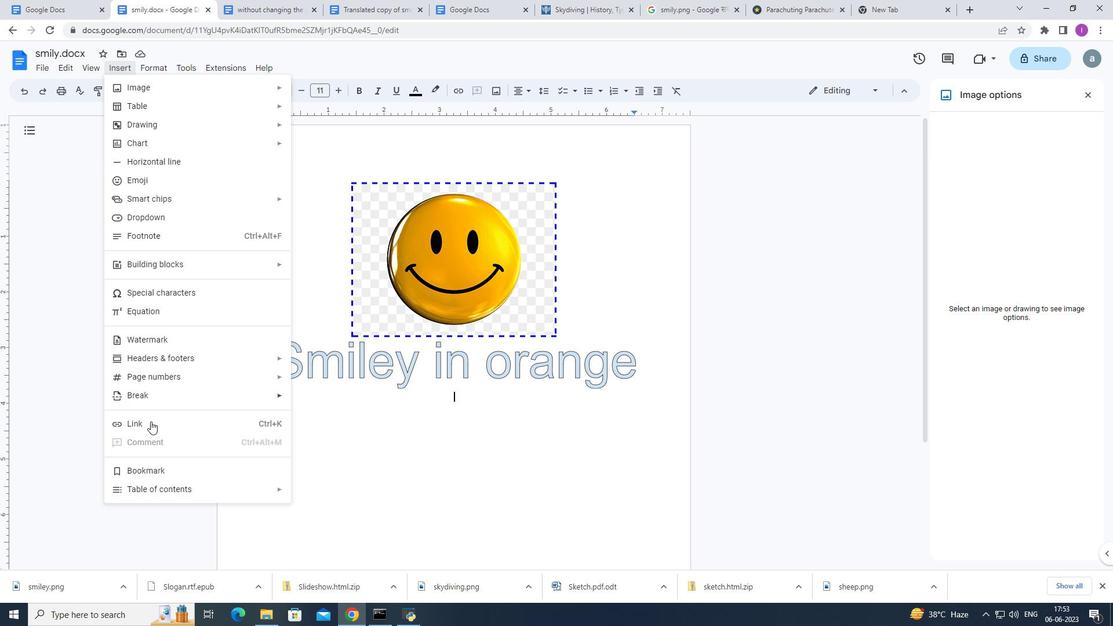 
Action: Mouse pressed left at (150, 426)
Screenshot: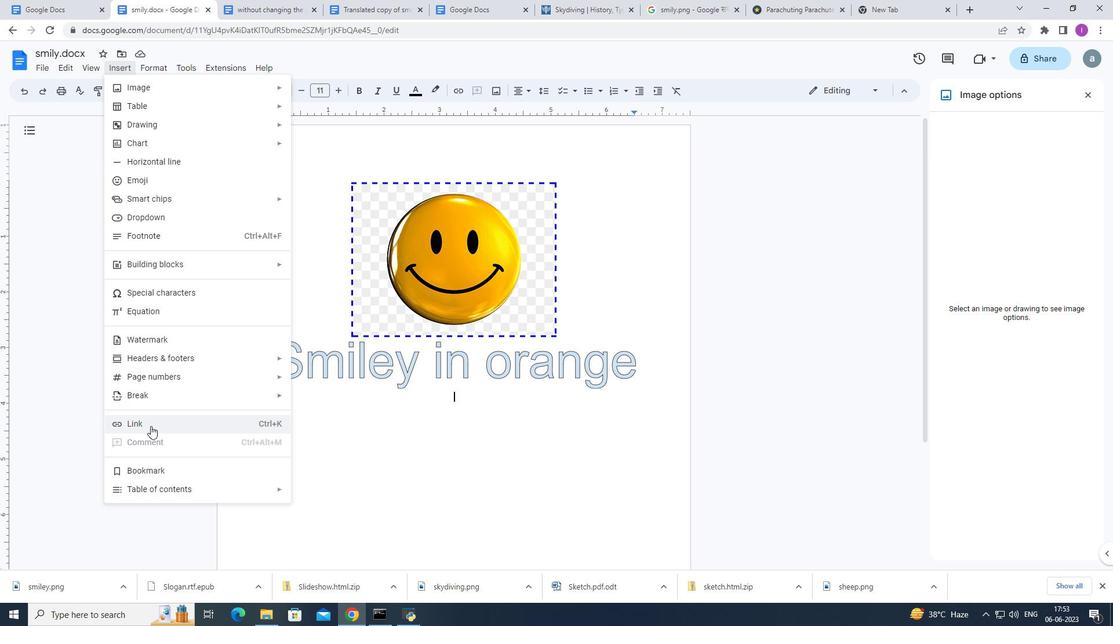 
Action: Mouse moved to (512, 208)
Screenshot: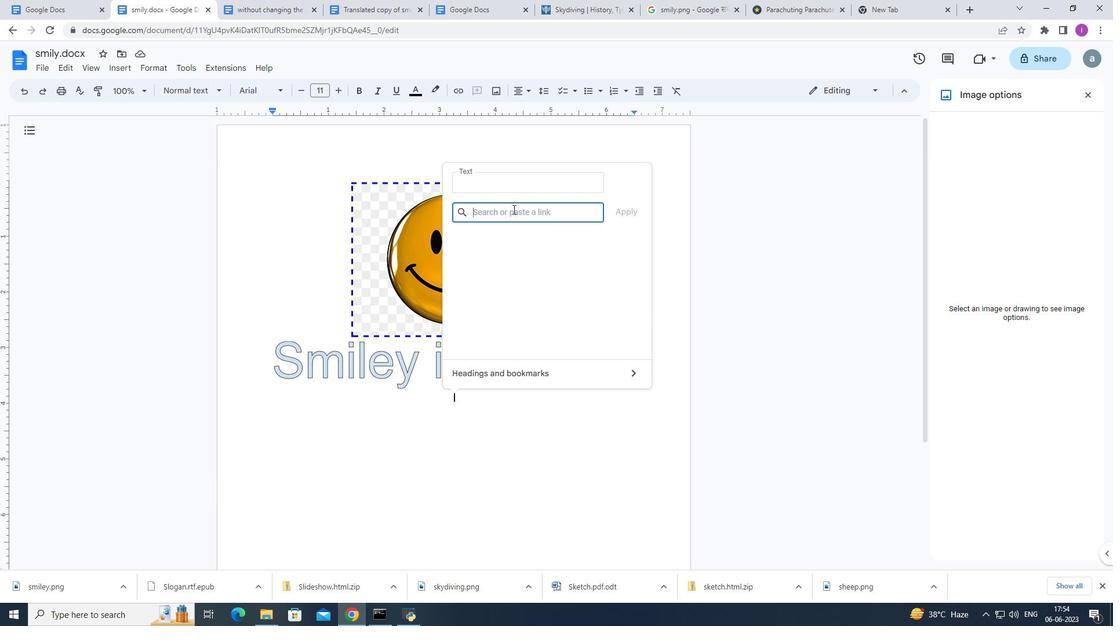 
Action: Key pressed i
Screenshot: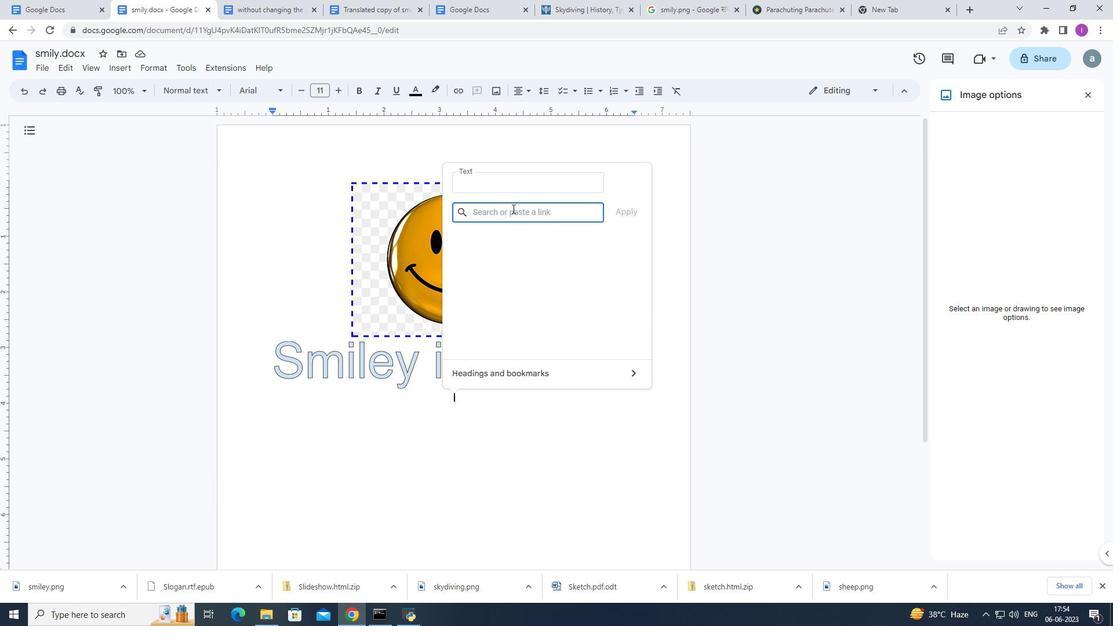 
Action: Mouse moved to (511, 207)
Screenshot: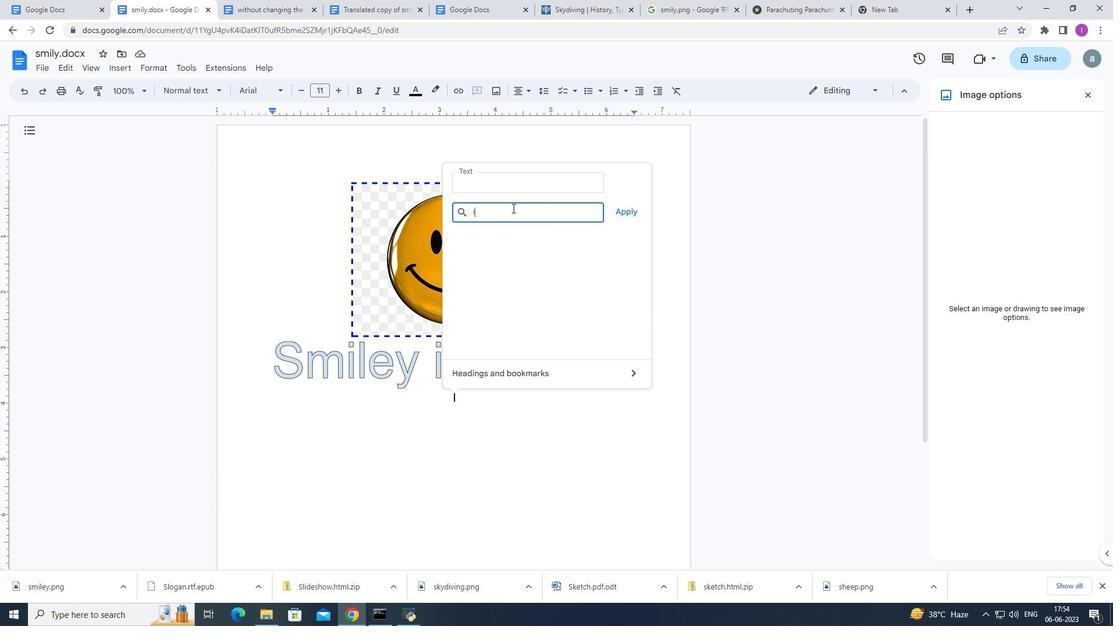 
Action: Key pressed .
Screenshot: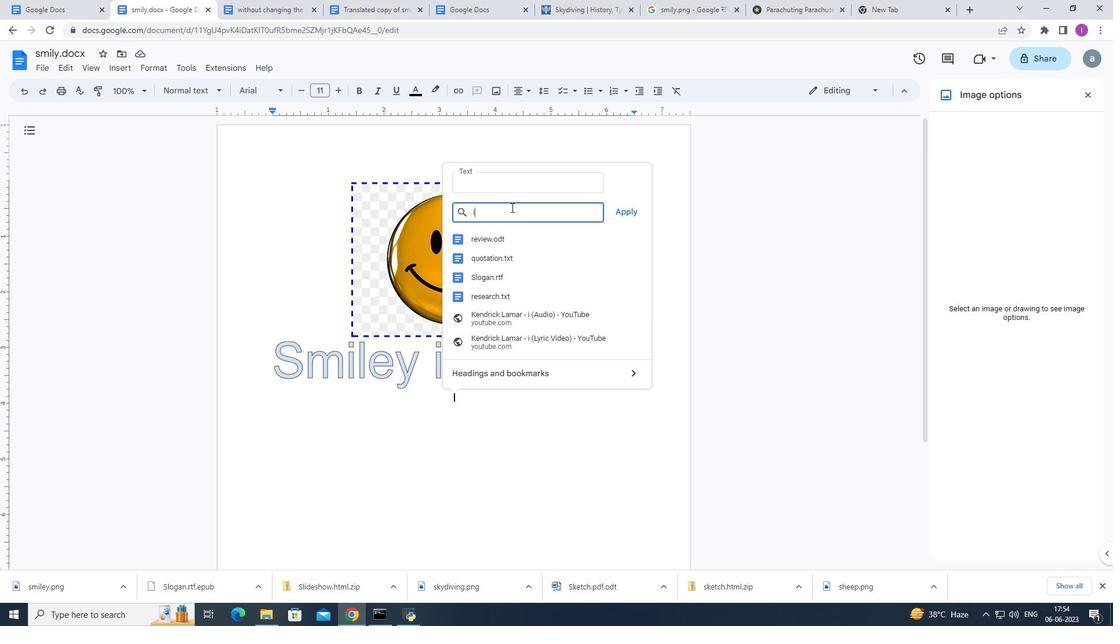 
Action: Mouse moved to (511, 205)
Screenshot: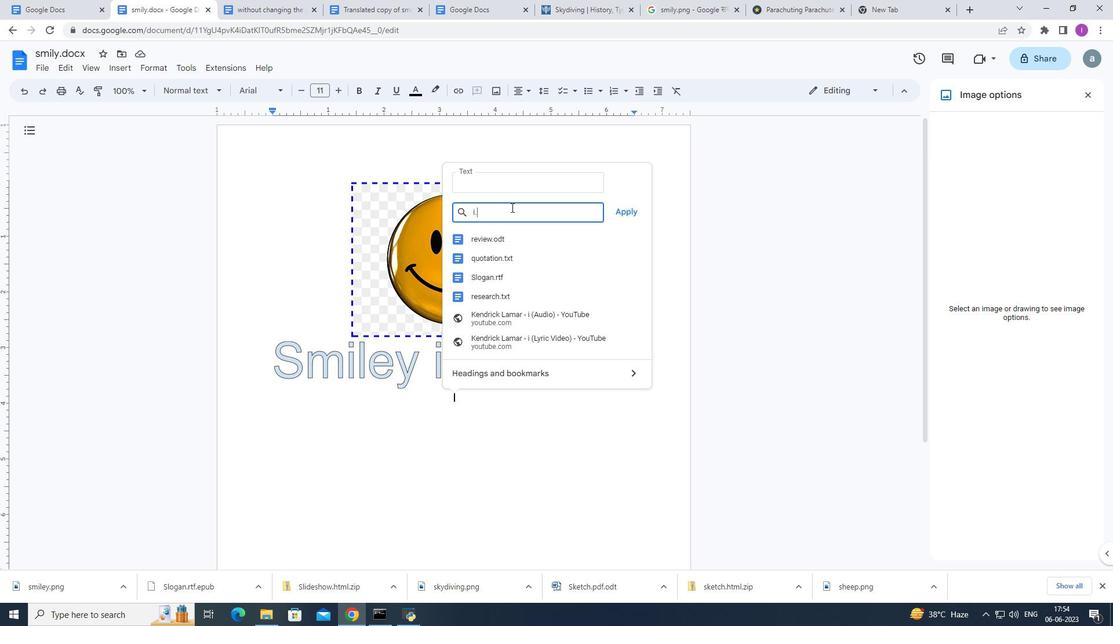 
Action: Key pressed <Key.backspace>
Screenshot: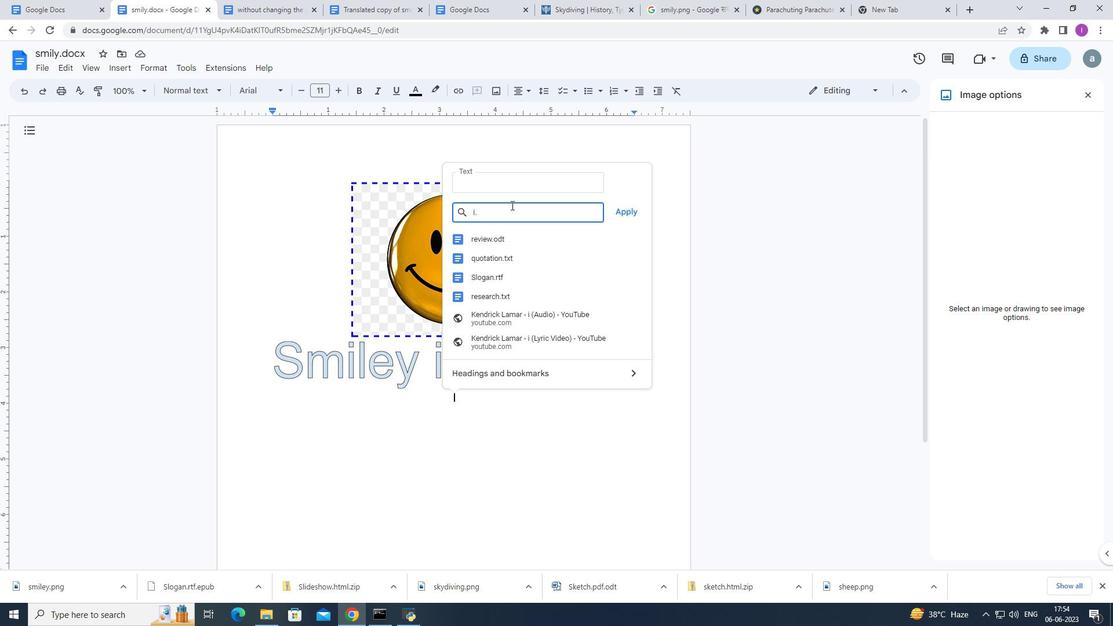 
Action: Mouse moved to (509, 206)
Screenshot: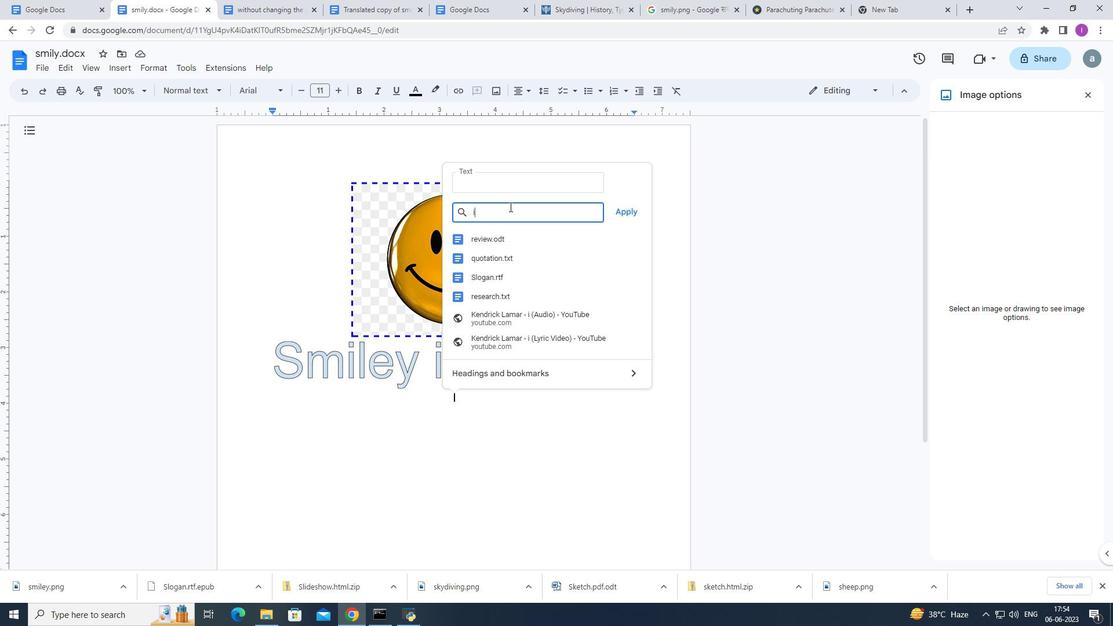 
Action: Key pressed n.
Screenshot: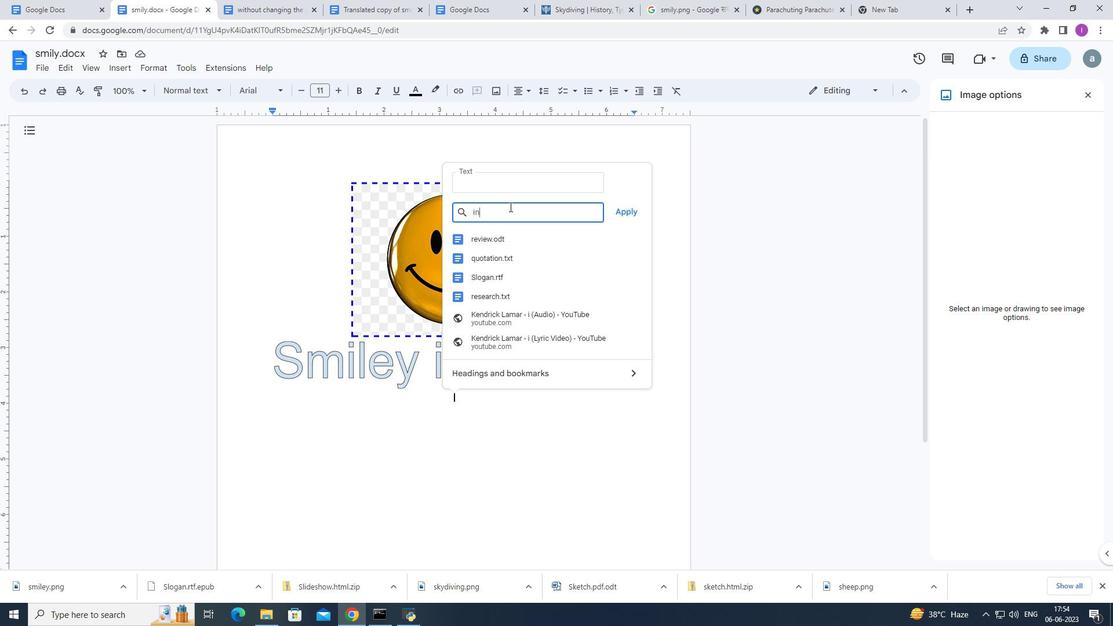 
Action: Mouse moved to (594, 151)
Screenshot: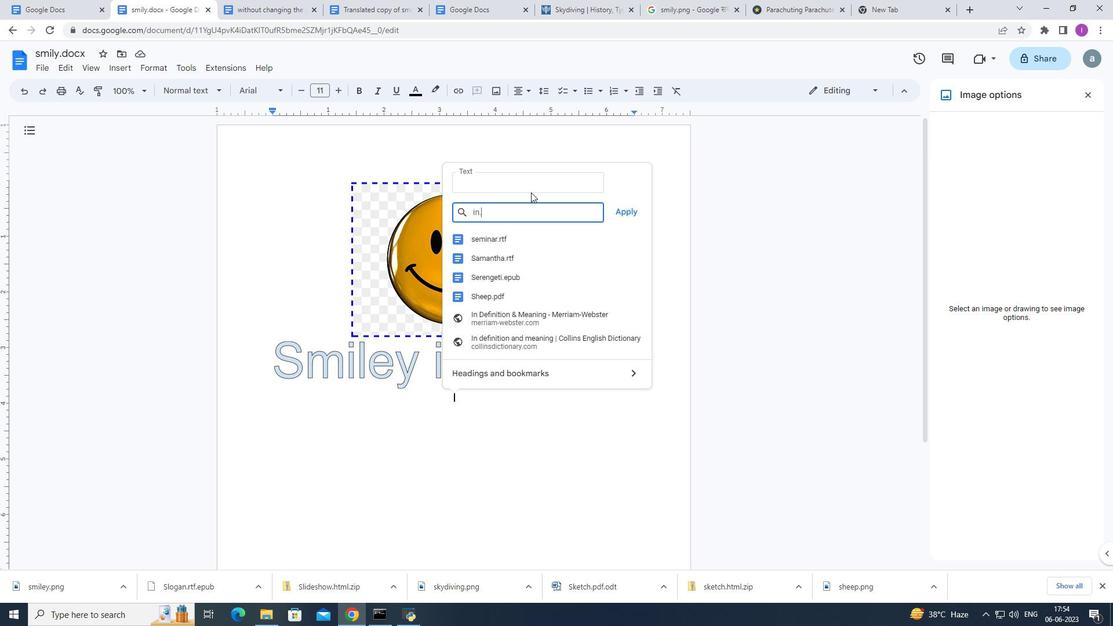 
Action: Key pressed pine<Key.backspace>terest.com
Screenshot: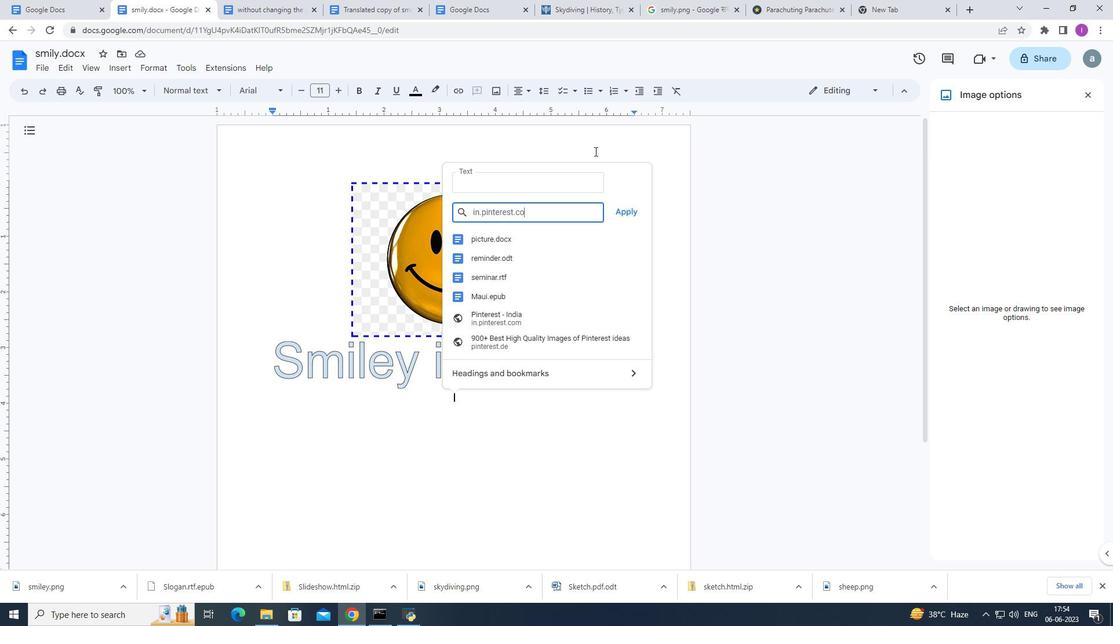 
Action: Mouse moved to (632, 206)
Screenshot: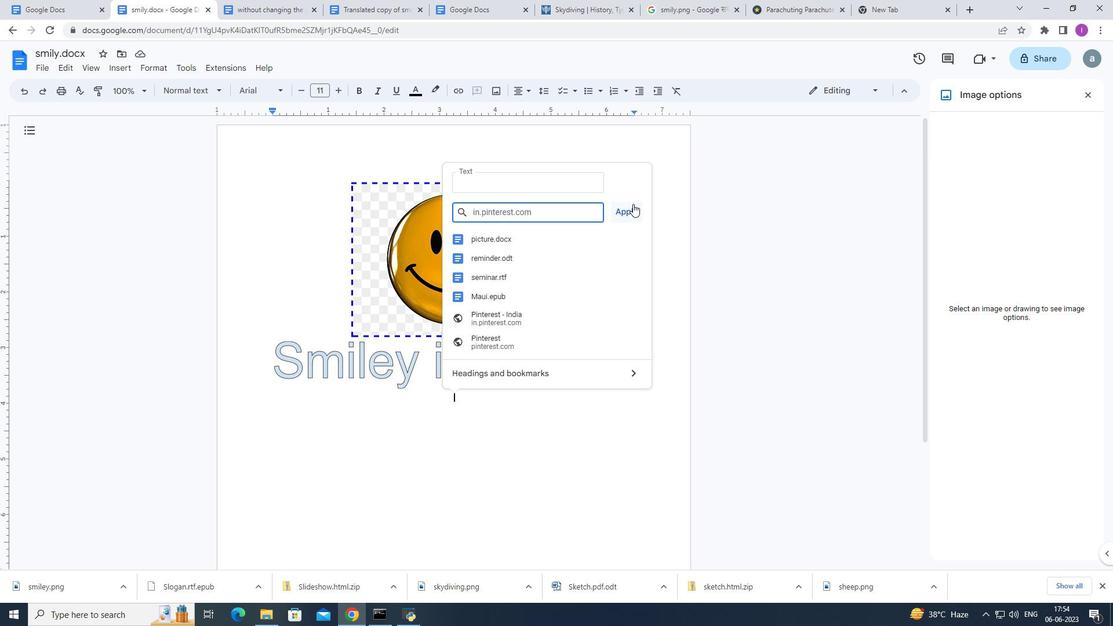 
Action: Mouse pressed left at (632, 206)
Screenshot: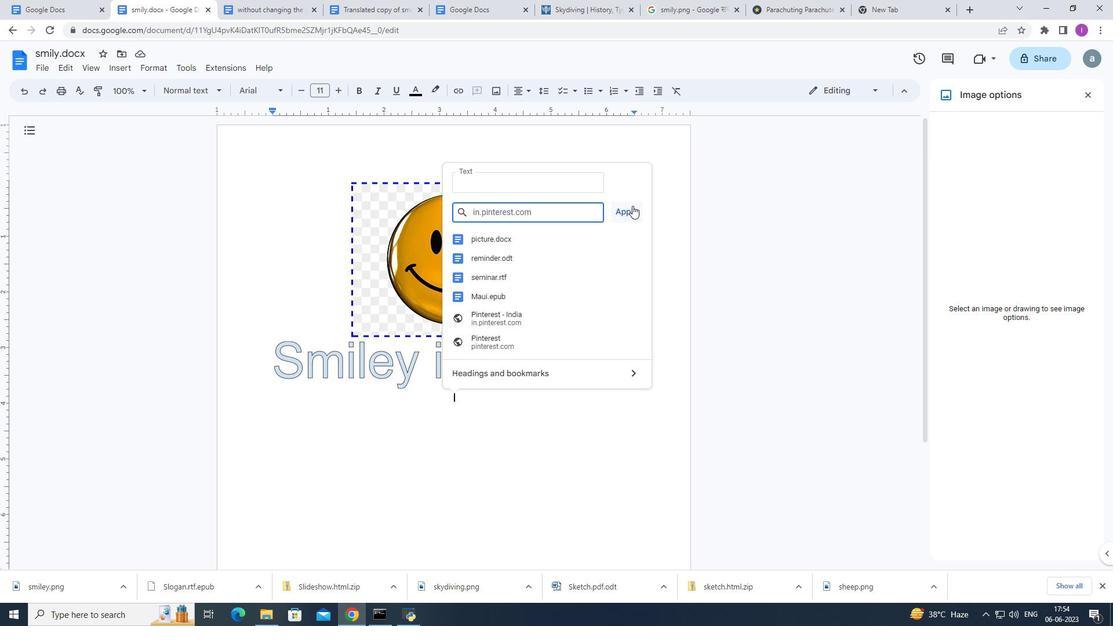 
Action: Mouse moved to (499, 407)
Screenshot: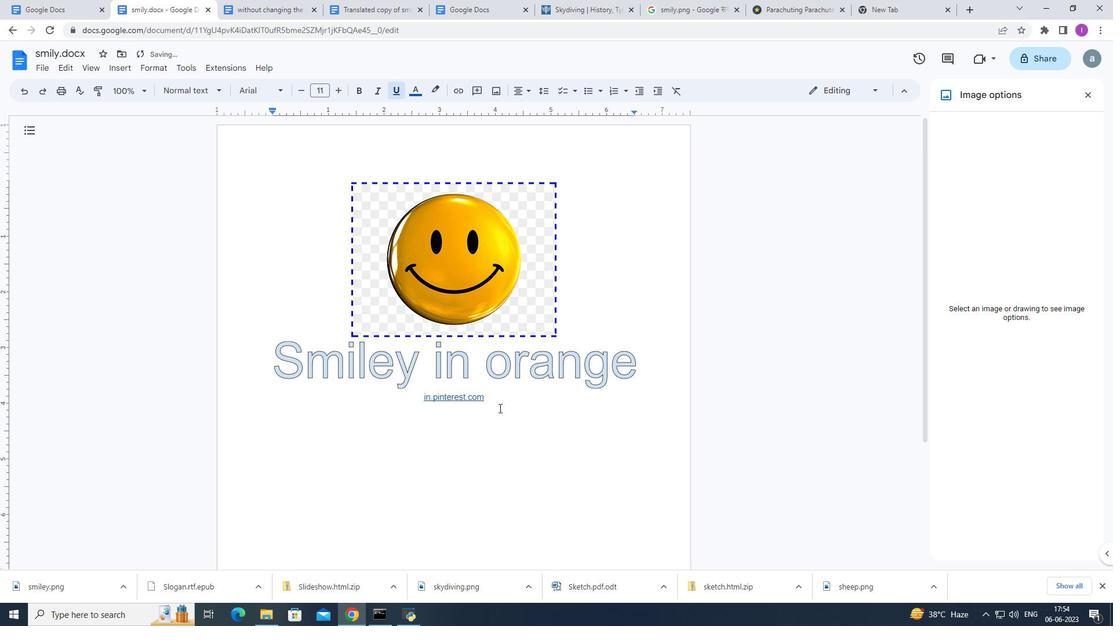 
Action: Mouse pressed left at (499, 407)
Screenshot: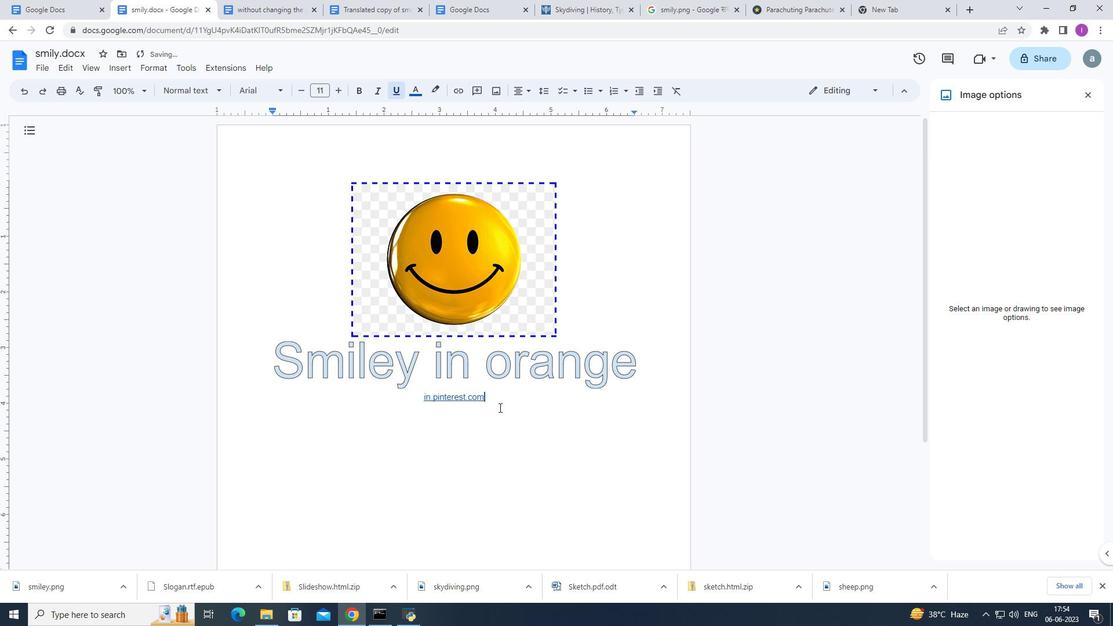 
Action: Mouse moved to (515, 92)
Screenshot: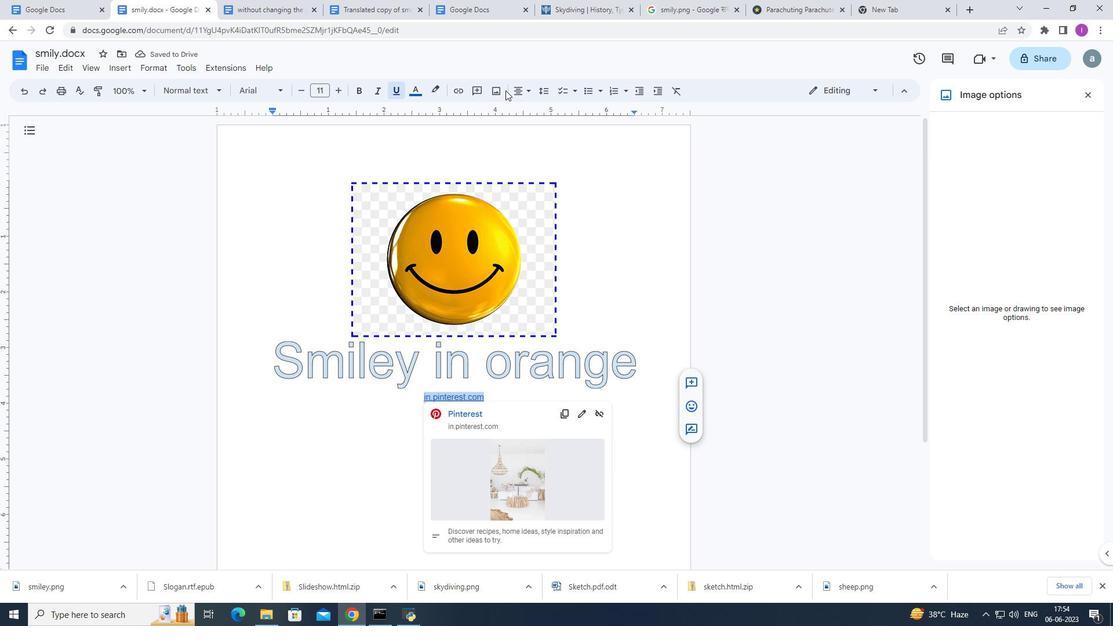 
Action: Mouse pressed left at (515, 92)
Screenshot: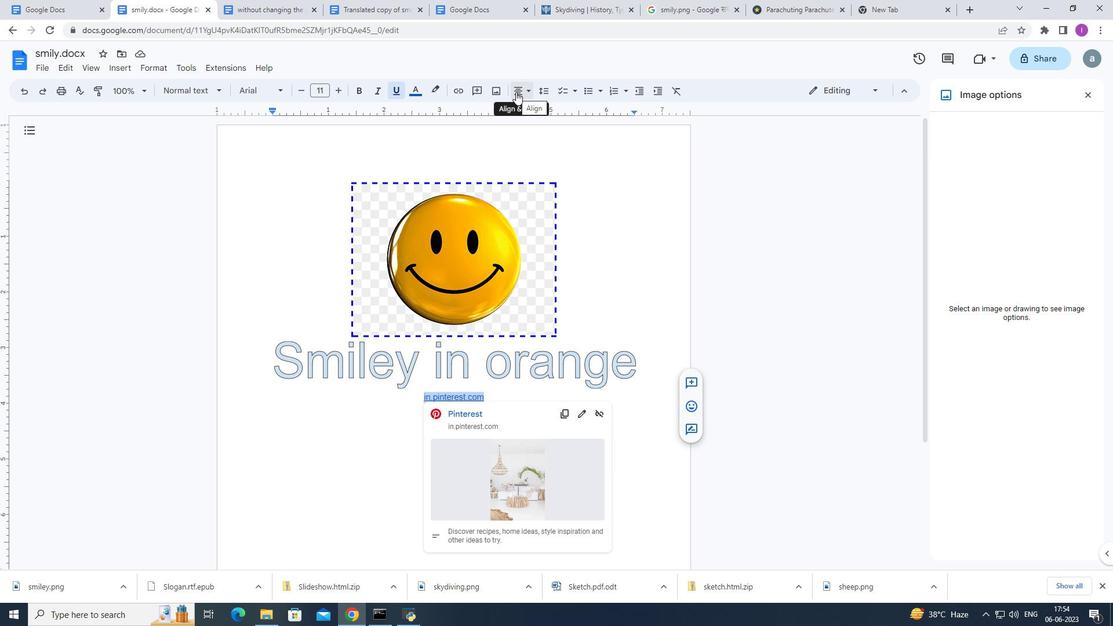 
Action: Mouse pressed left at (515, 92)
Screenshot: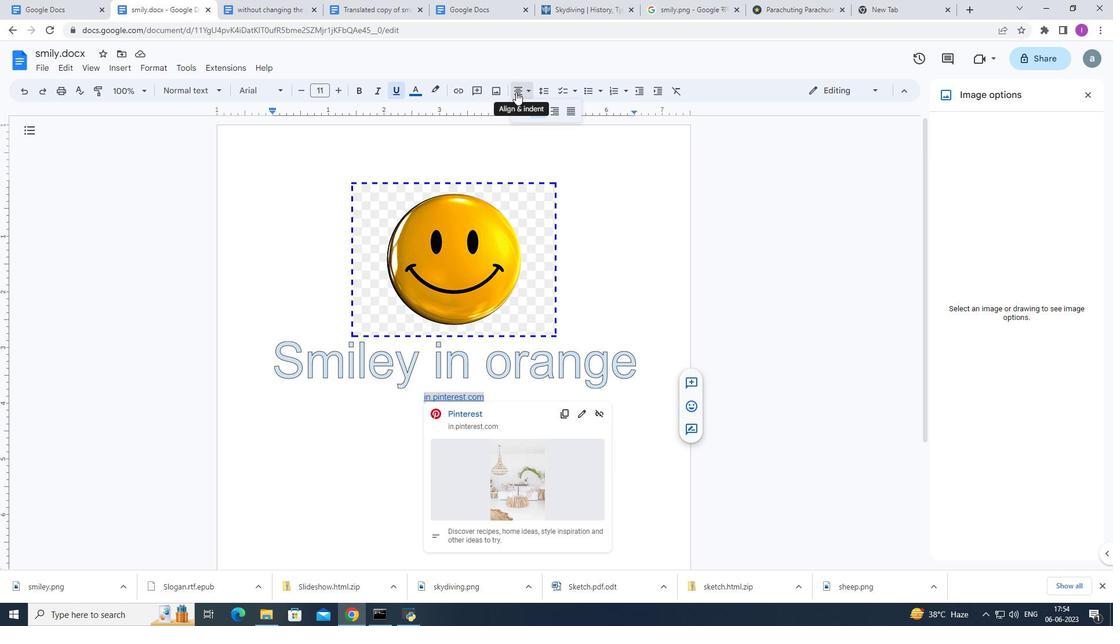 
Action: Mouse moved to (513, 91)
Screenshot: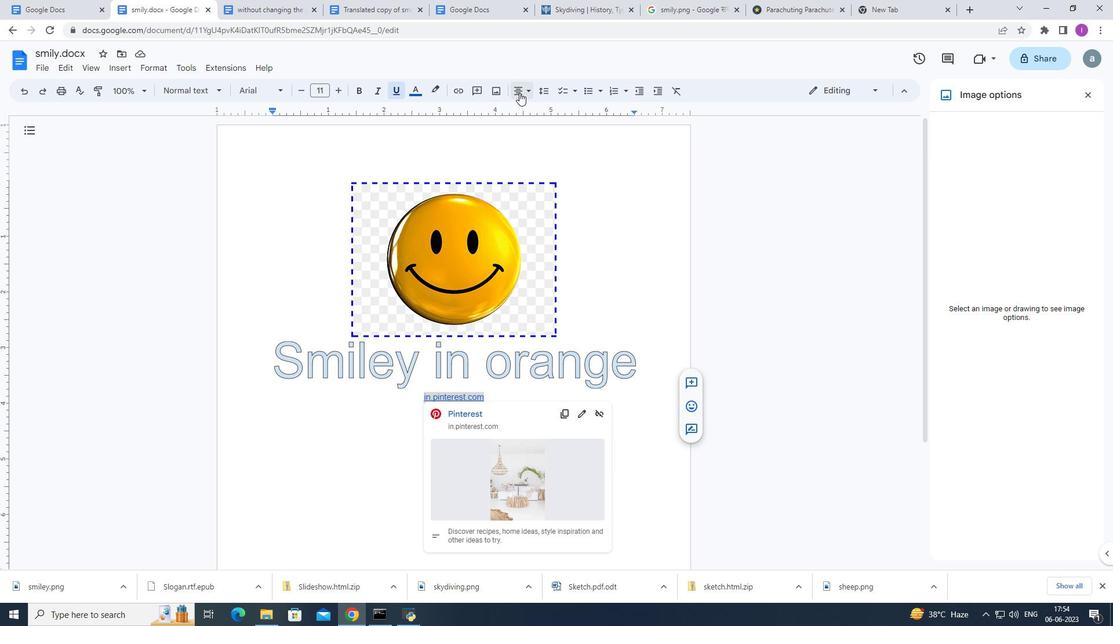 
Action: Mouse pressed left at (513, 91)
Screenshot: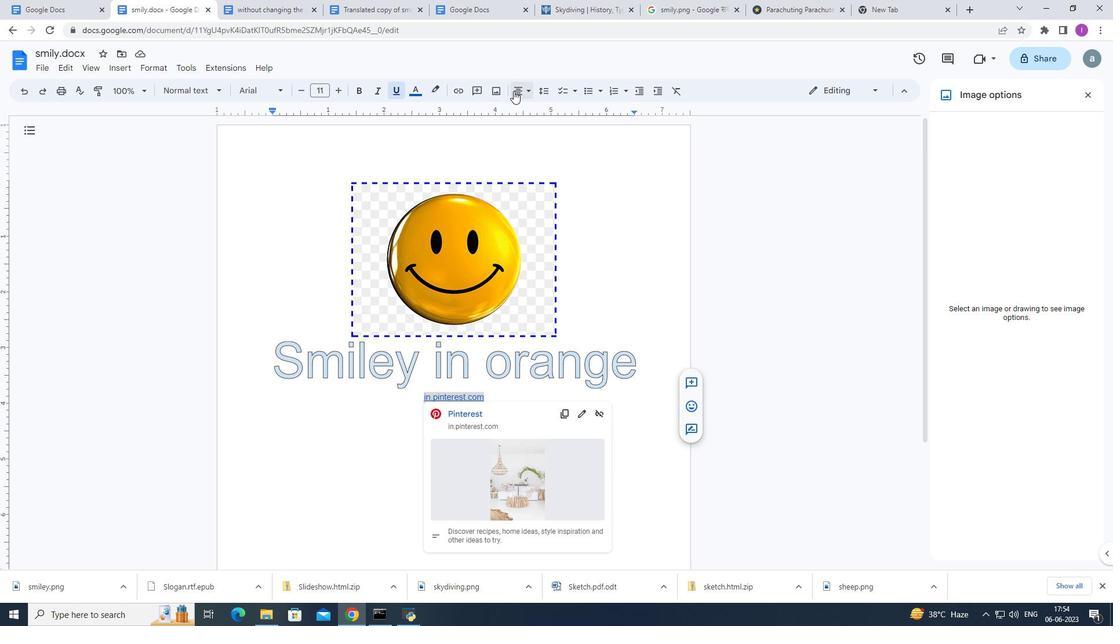 
Action: Mouse moved to (527, 110)
Screenshot: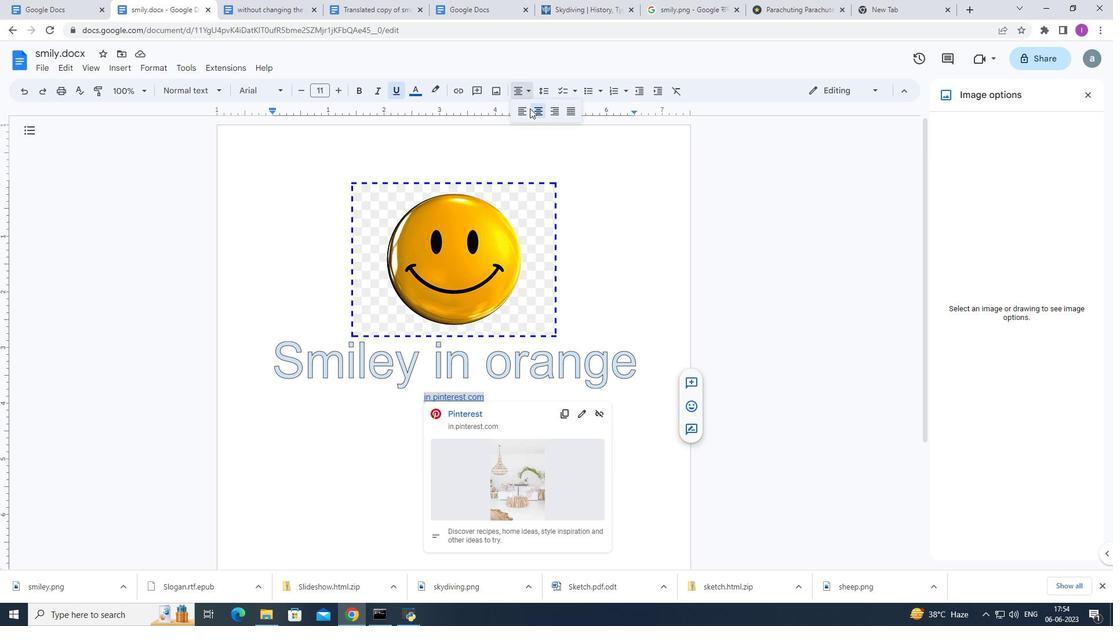 
Action: Mouse pressed left at (527, 110)
Screenshot: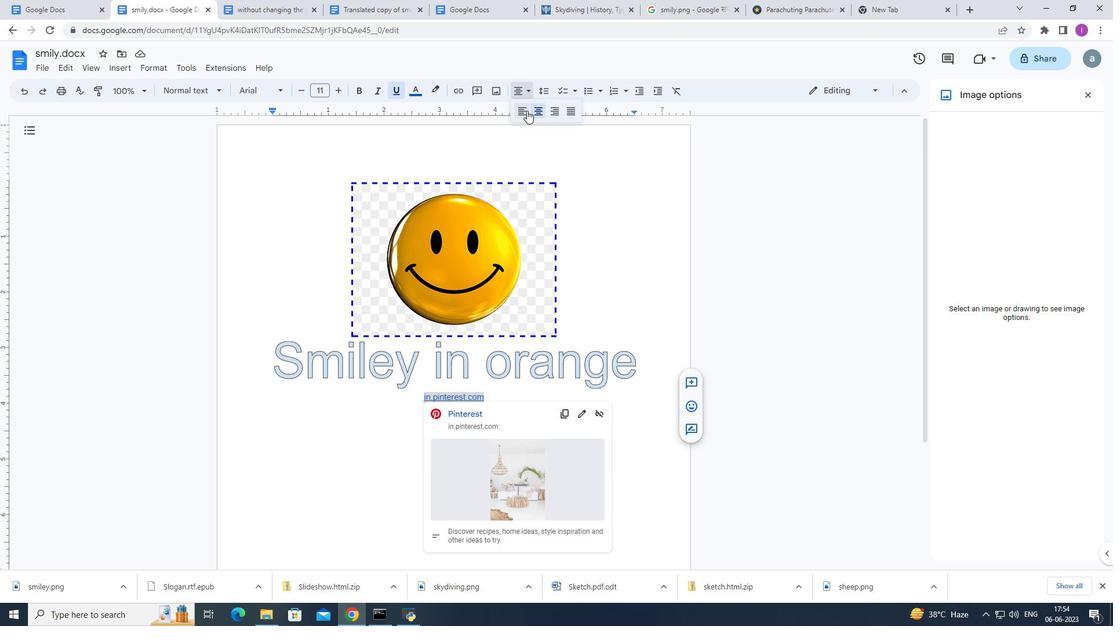 
Action: Mouse pressed left at (527, 110)
Screenshot: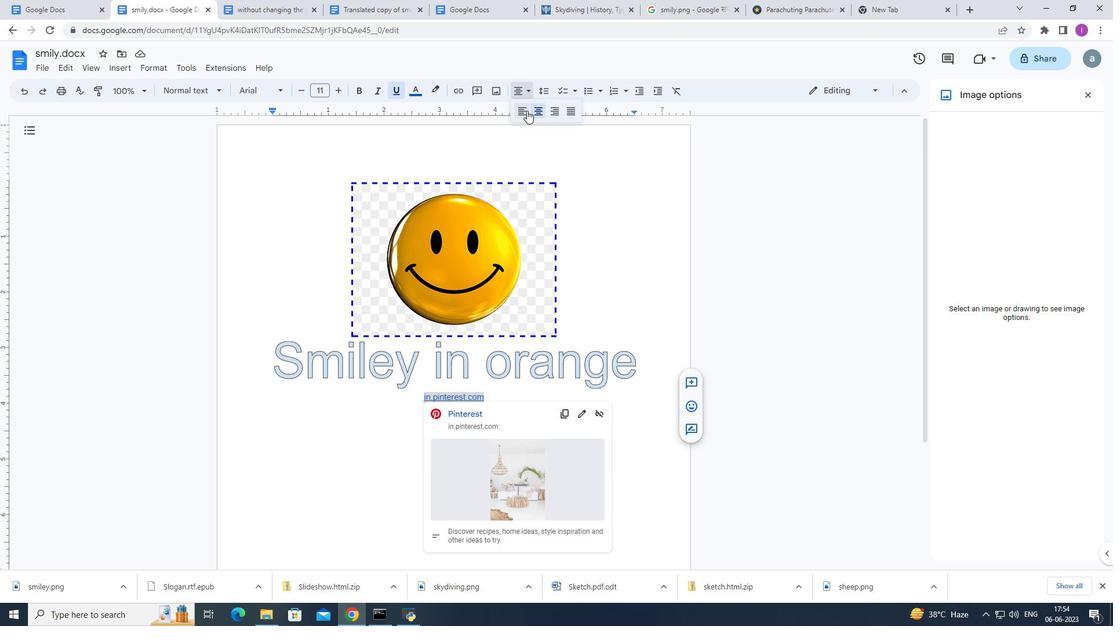 
Action: Mouse moved to (40, 64)
Screenshot: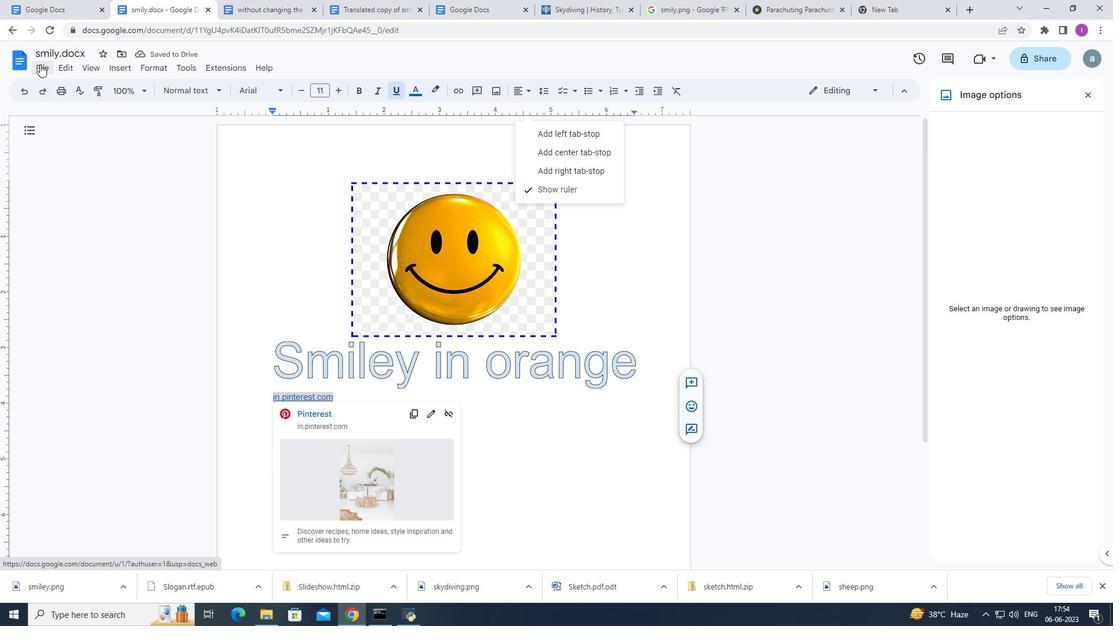 
Action: Mouse pressed left at (40, 64)
Screenshot: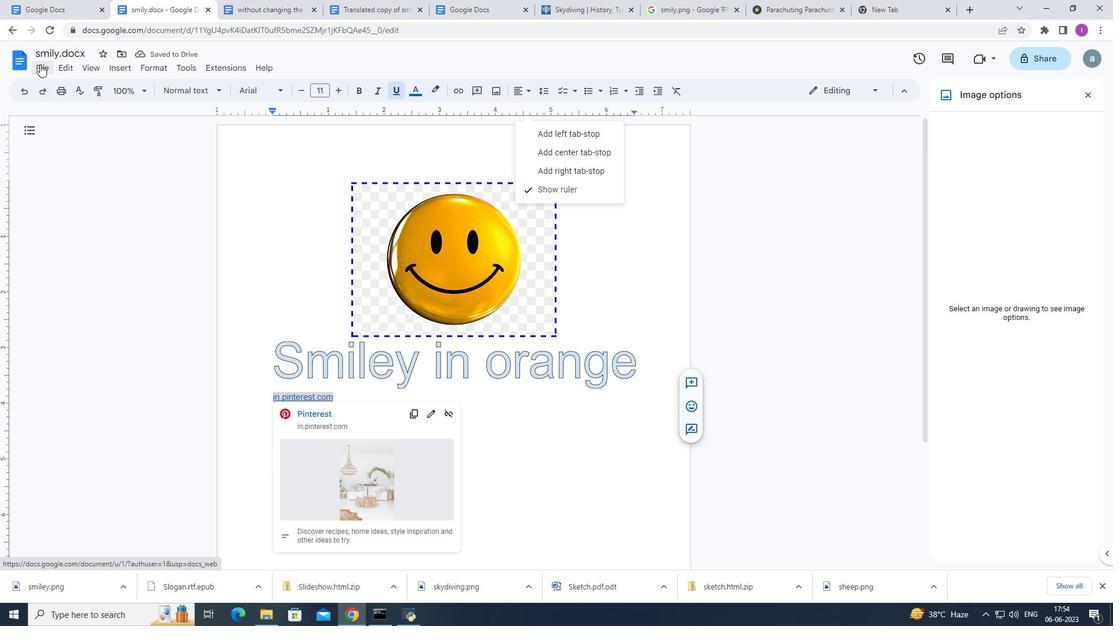 
Action: Mouse moved to (80, 389)
Screenshot: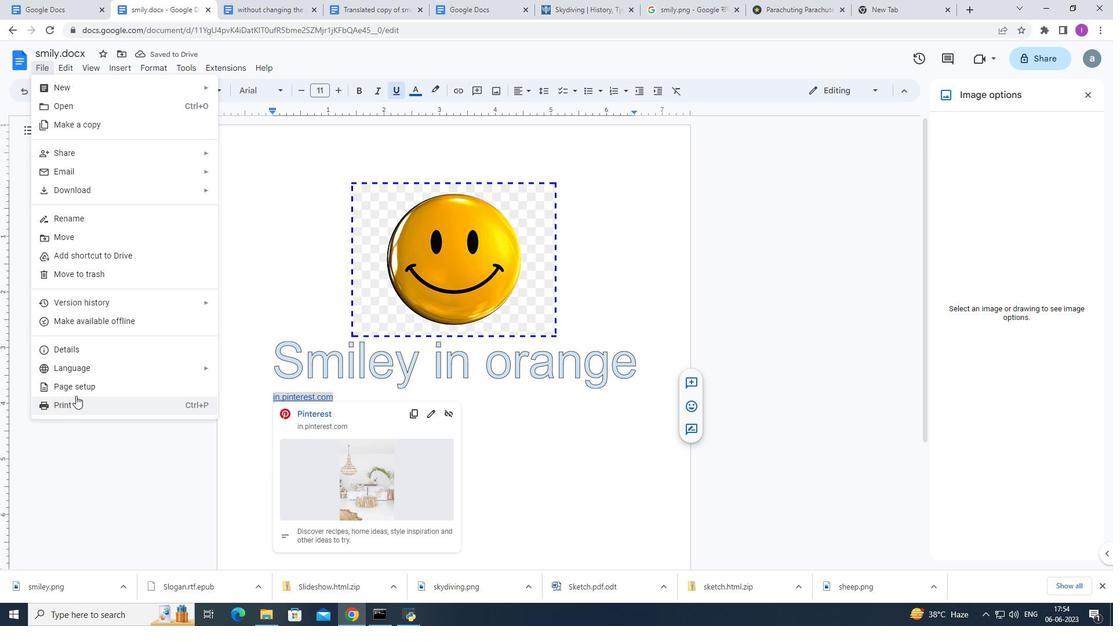 
Action: Mouse pressed left at (80, 389)
Screenshot: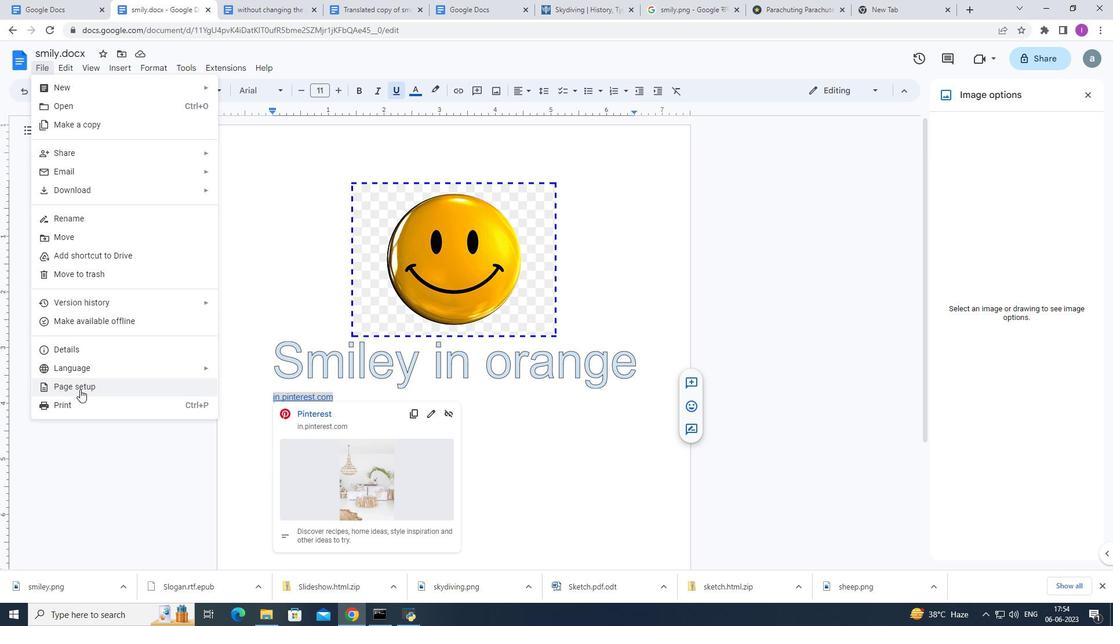 
Action: Mouse moved to (473, 377)
Screenshot: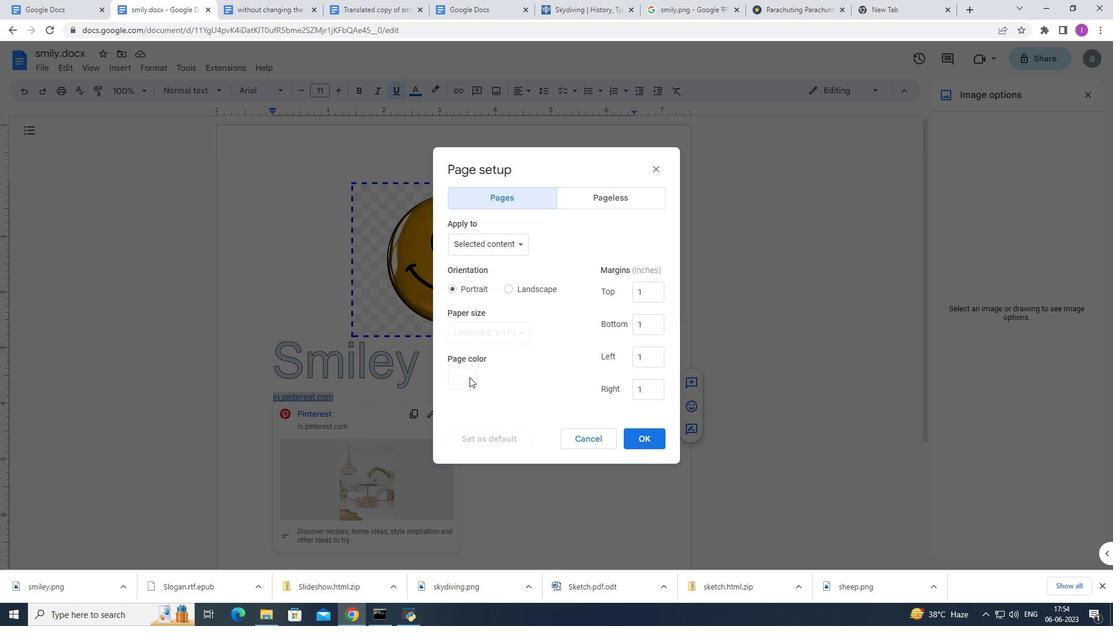
Action: Mouse pressed left at (473, 377)
Screenshot: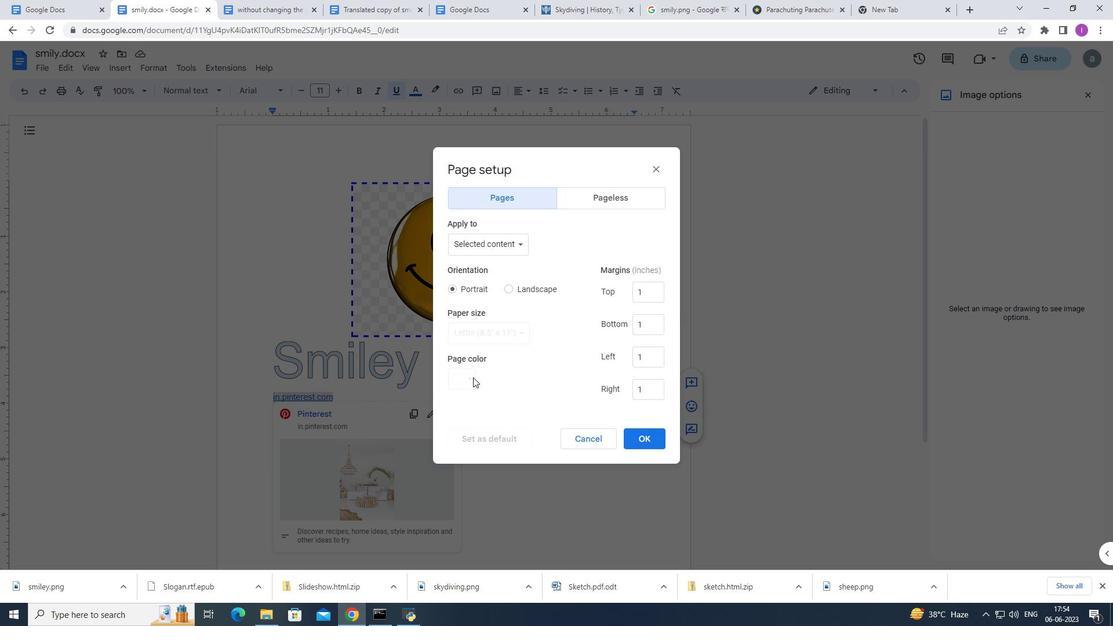 
Action: Mouse moved to (522, 243)
Screenshot: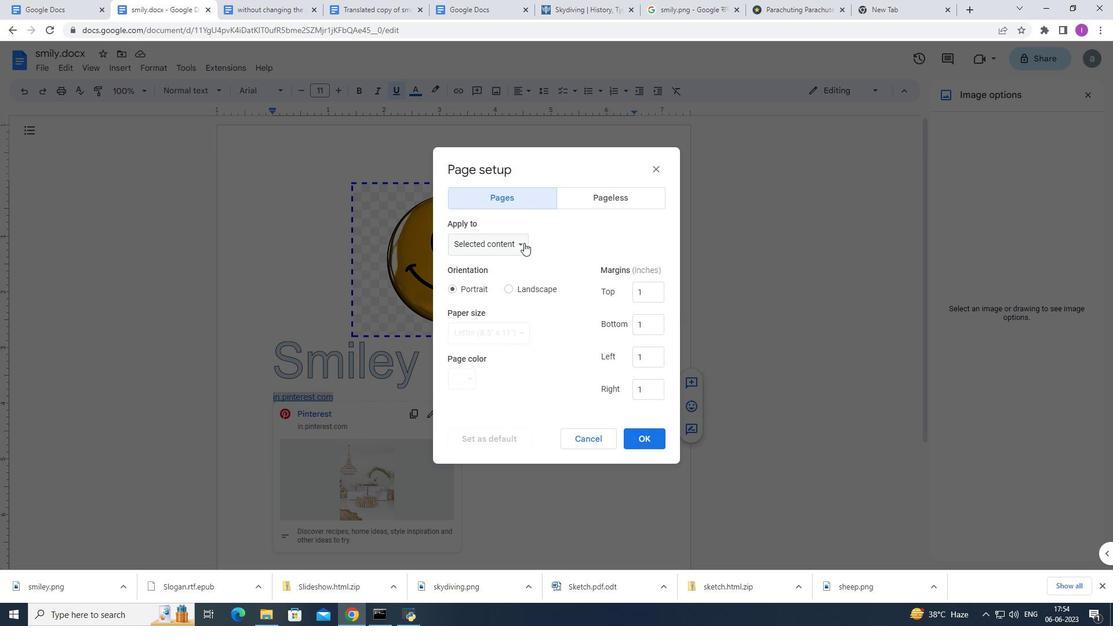 
Action: Mouse pressed left at (522, 243)
Screenshot: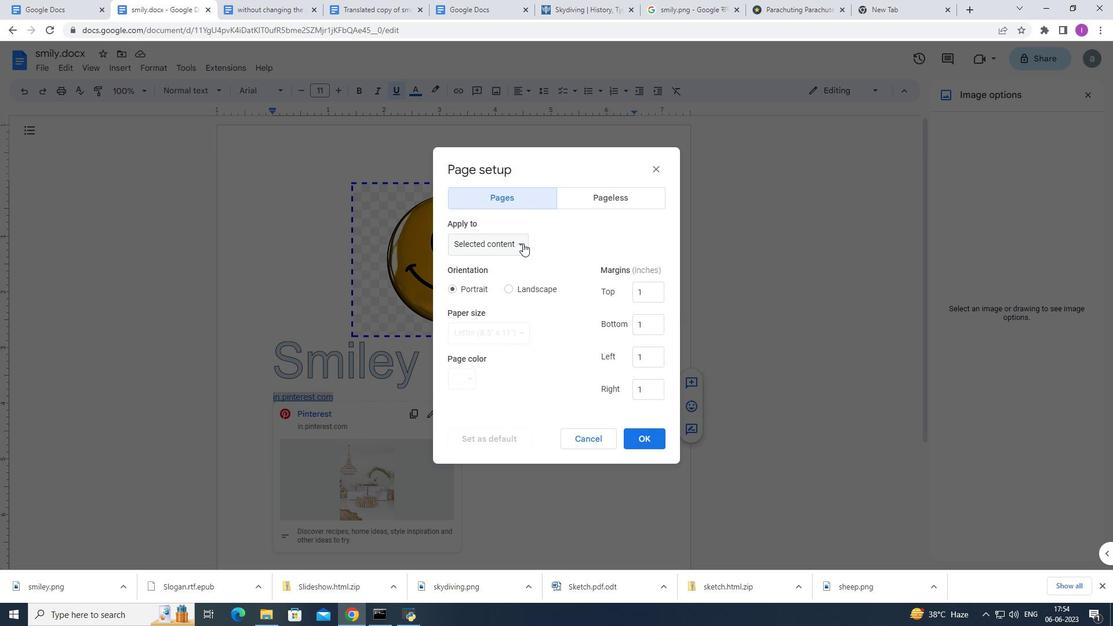 
Action: Mouse moved to (507, 221)
Screenshot: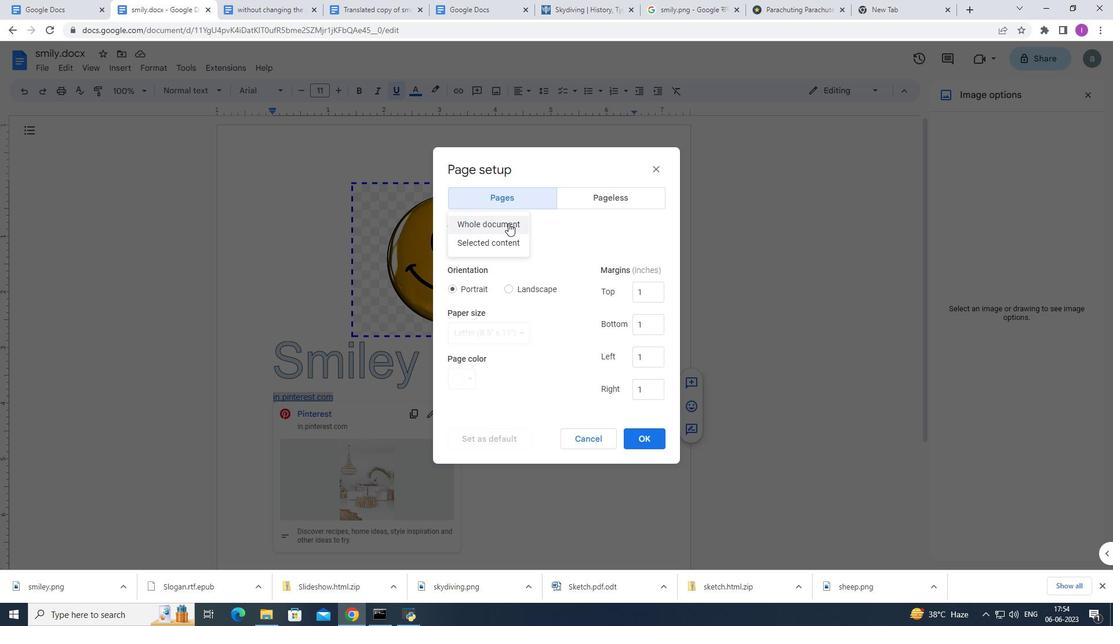 
Action: Mouse pressed left at (507, 221)
Screenshot: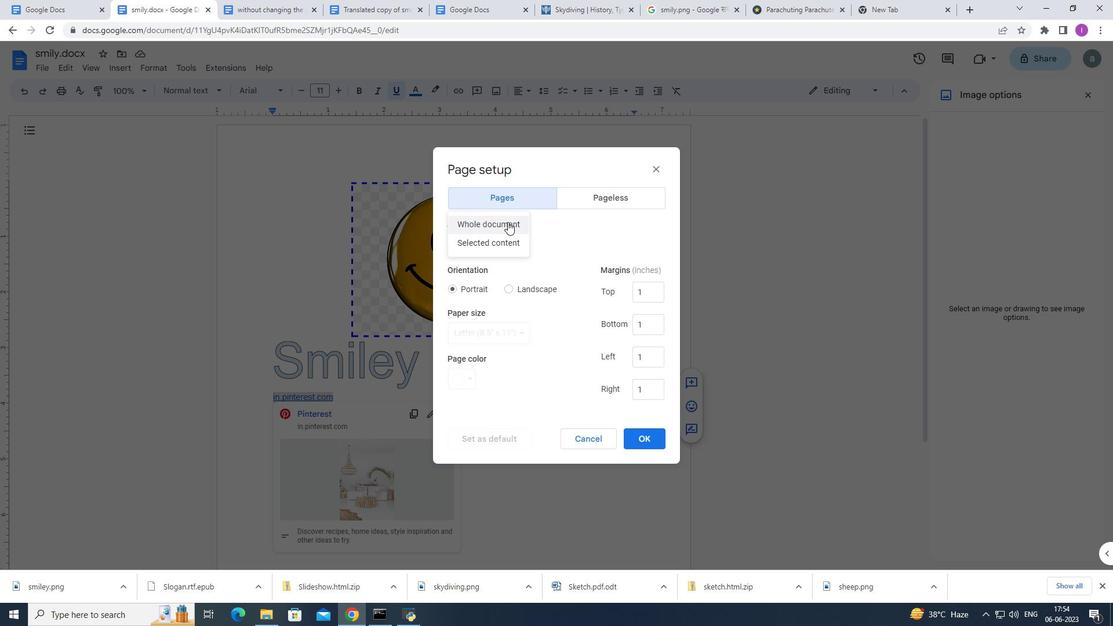 
Action: Mouse moved to (467, 380)
Screenshot: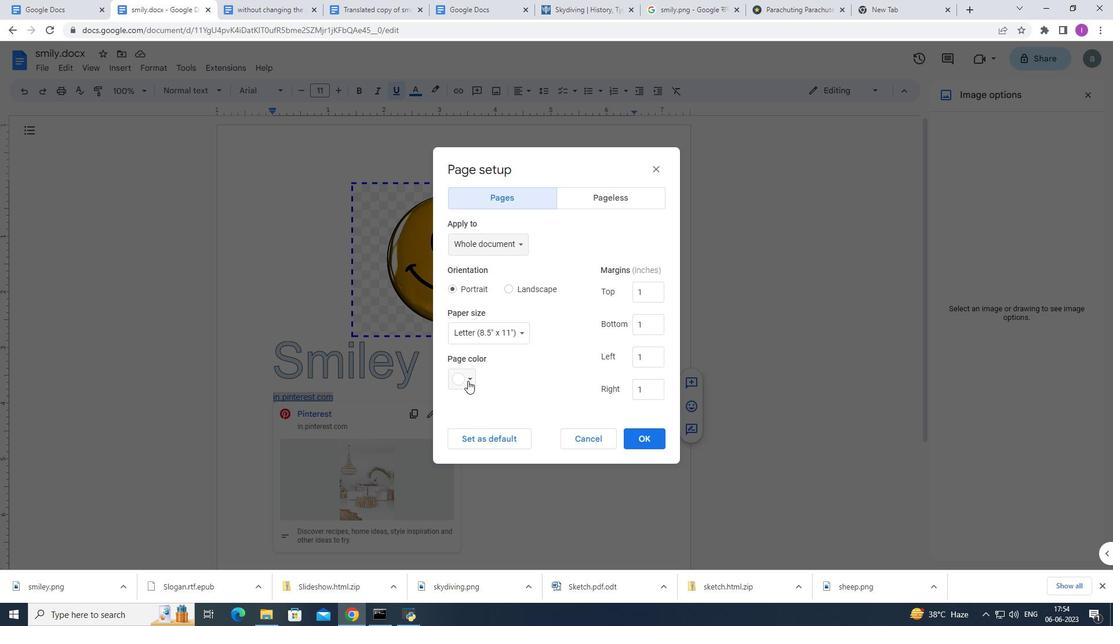 
Action: Mouse pressed left at (467, 380)
Screenshot: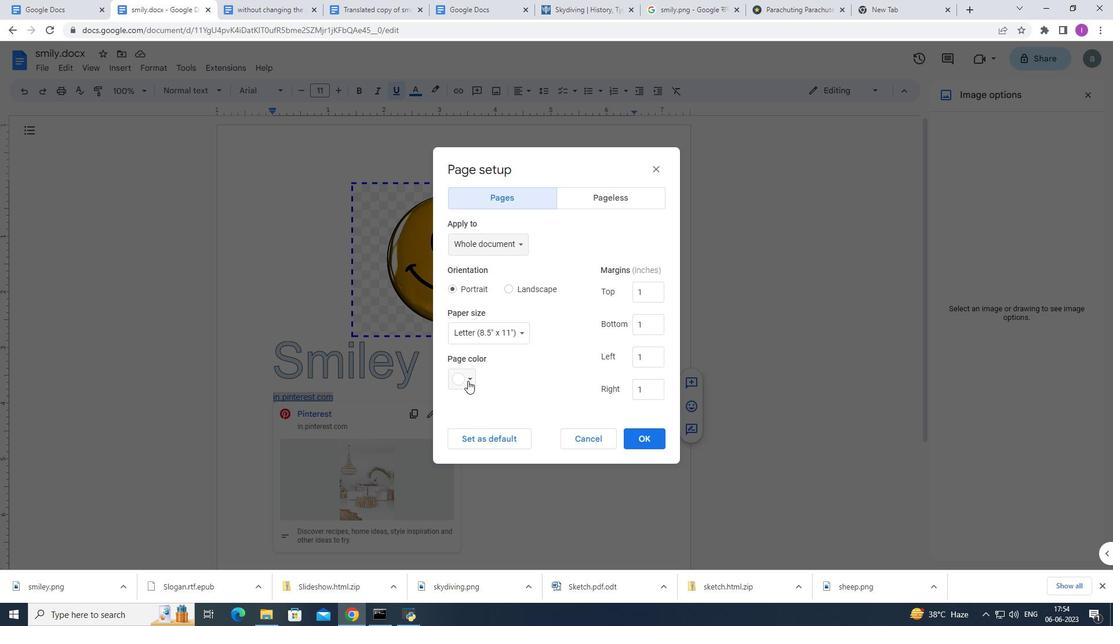 
Action: Mouse moved to (488, 414)
Screenshot: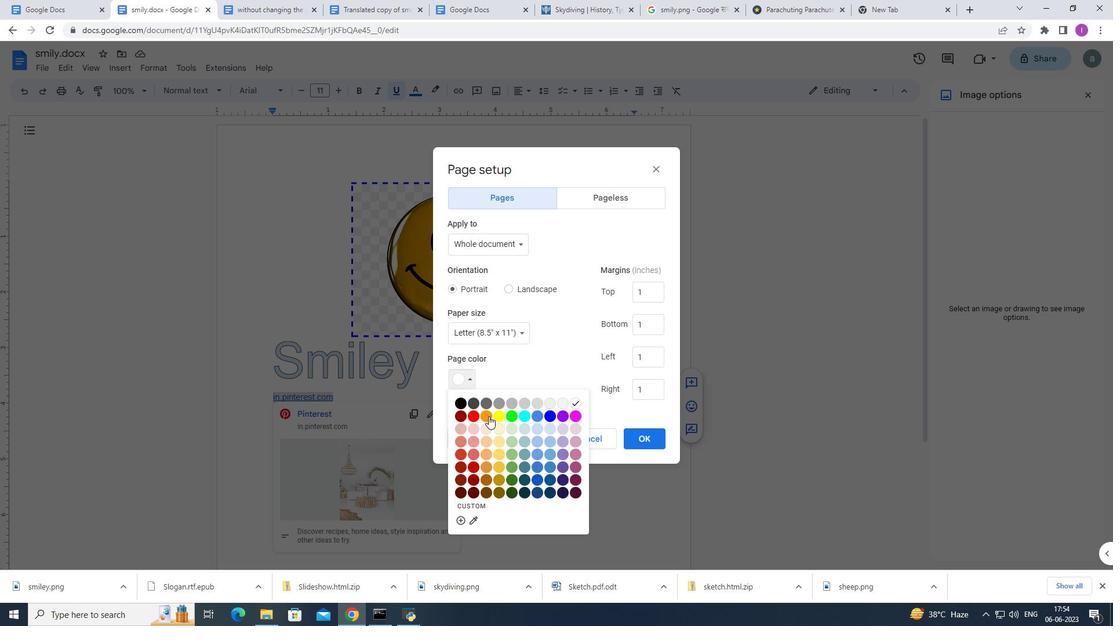 
Action: Mouse pressed left at (488, 414)
Screenshot: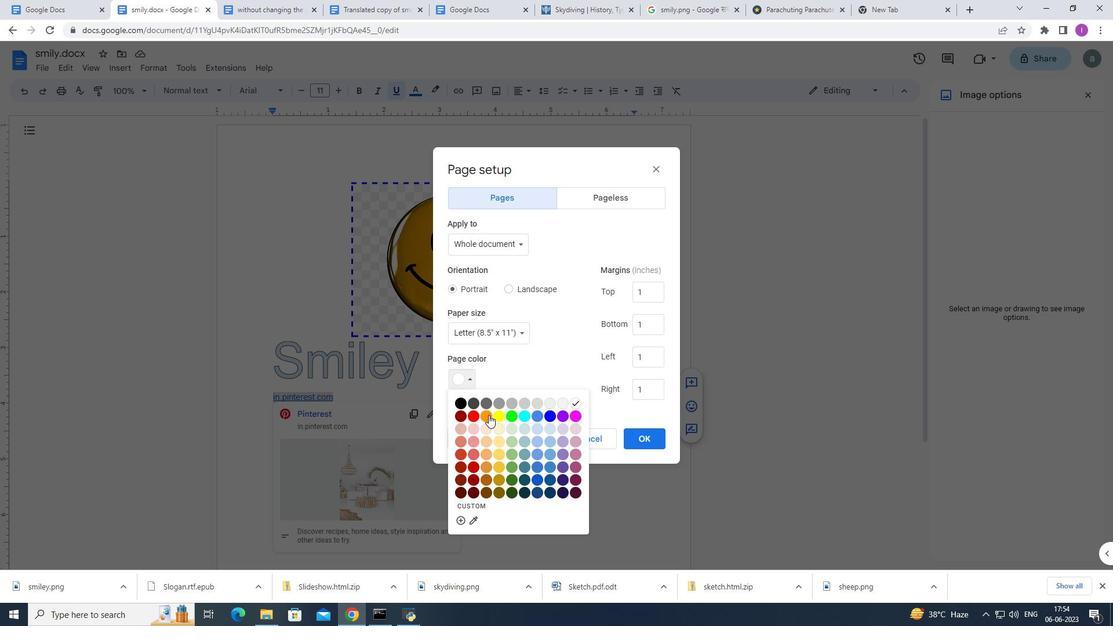 
Action: Mouse moved to (634, 434)
Screenshot: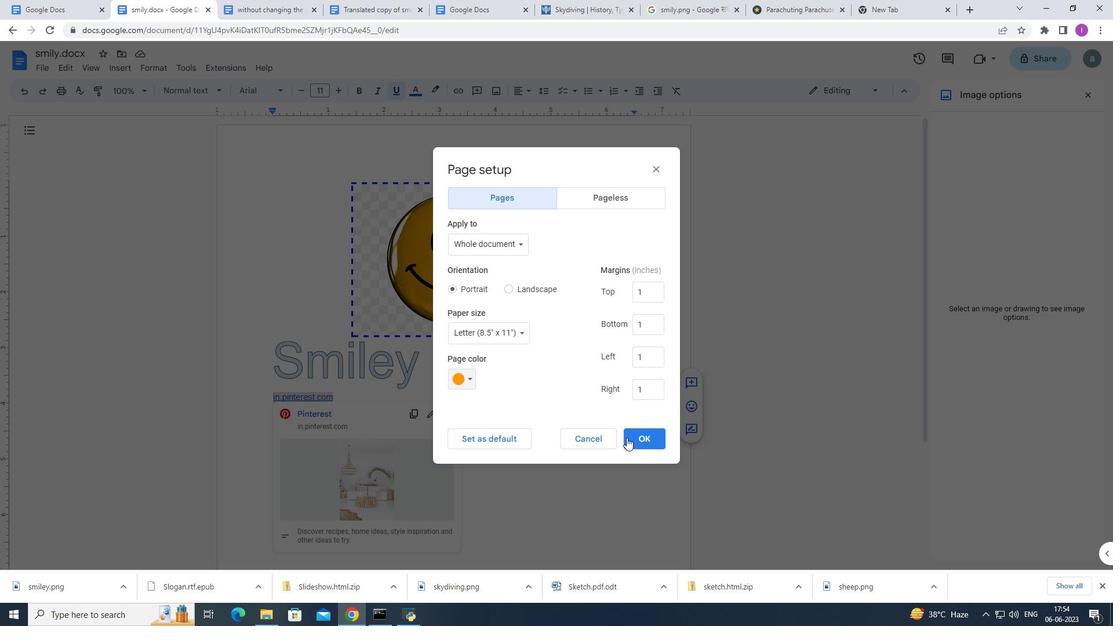 
Action: Mouse pressed left at (634, 434)
Screenshot: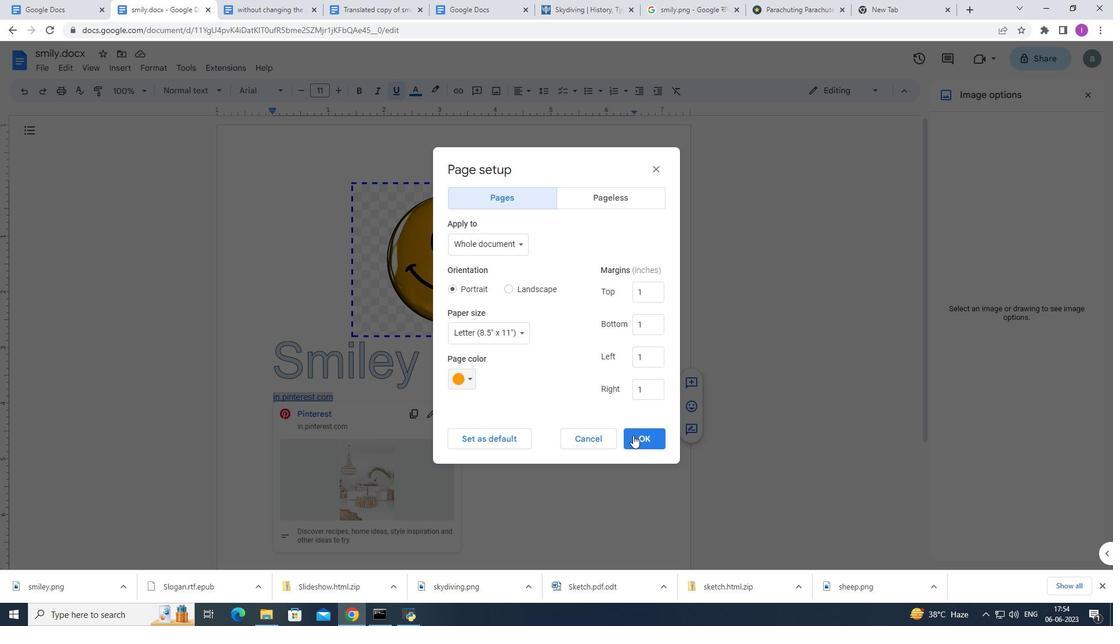 
Action: Mouse moved to (307, 380)
Screenshot: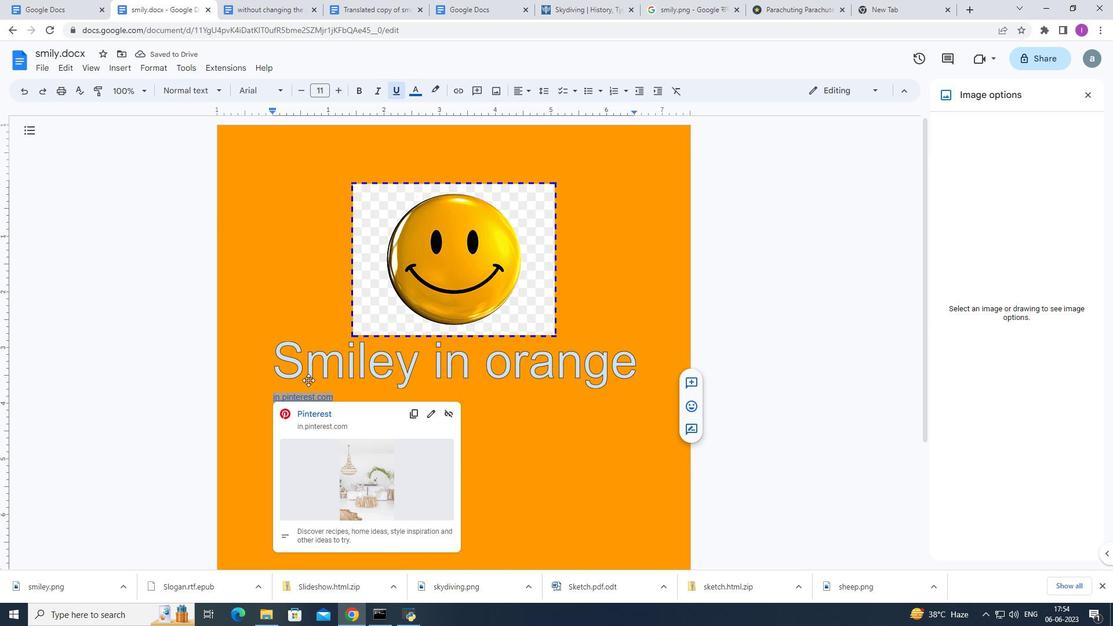 
